 Task: Encourage asynchronous communication through GitHub Discussions.
Action: Mouse moved to (978, 78)
Screenshot: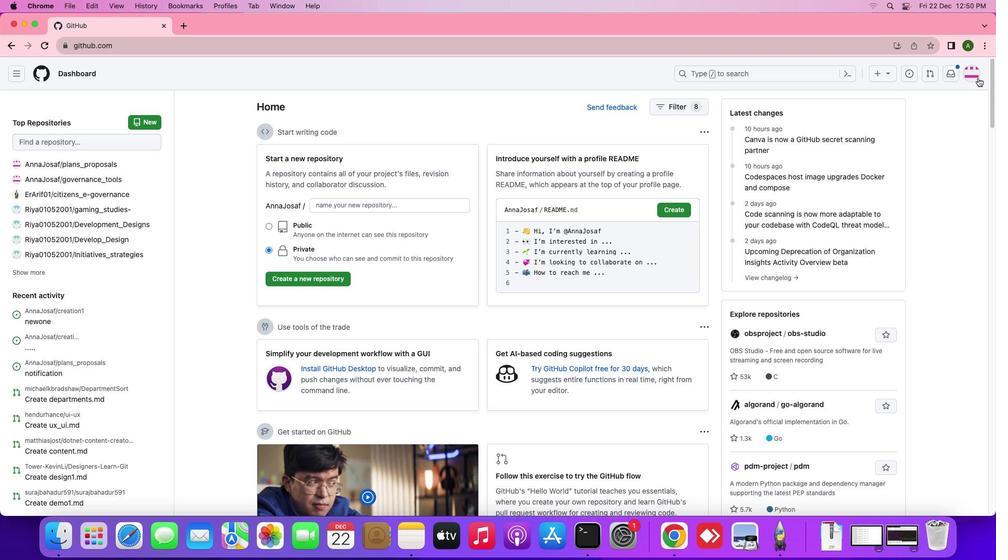 
Action: Mouse pressed left at (978, 78)
Screenshot: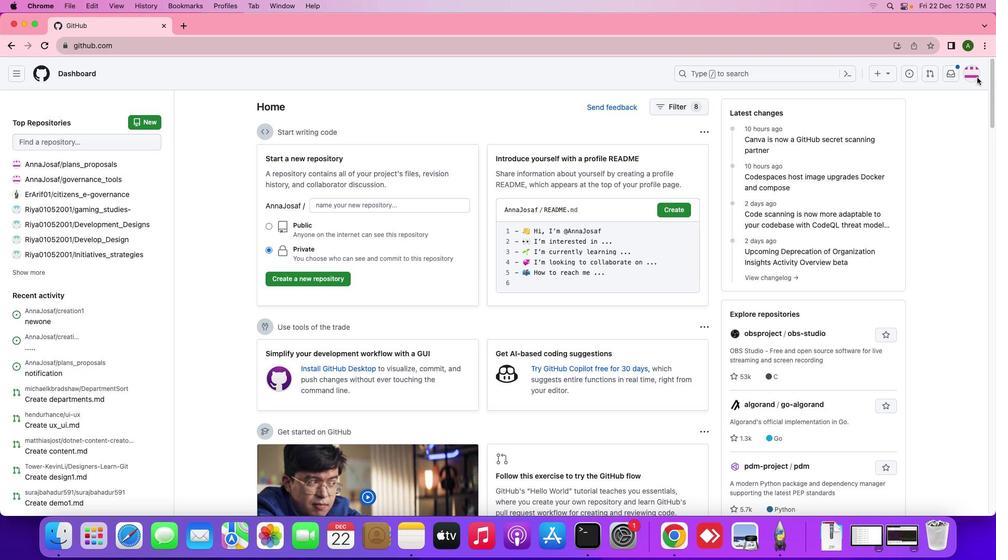 
Action: Mouse moved to (894, 165)
Screenshot: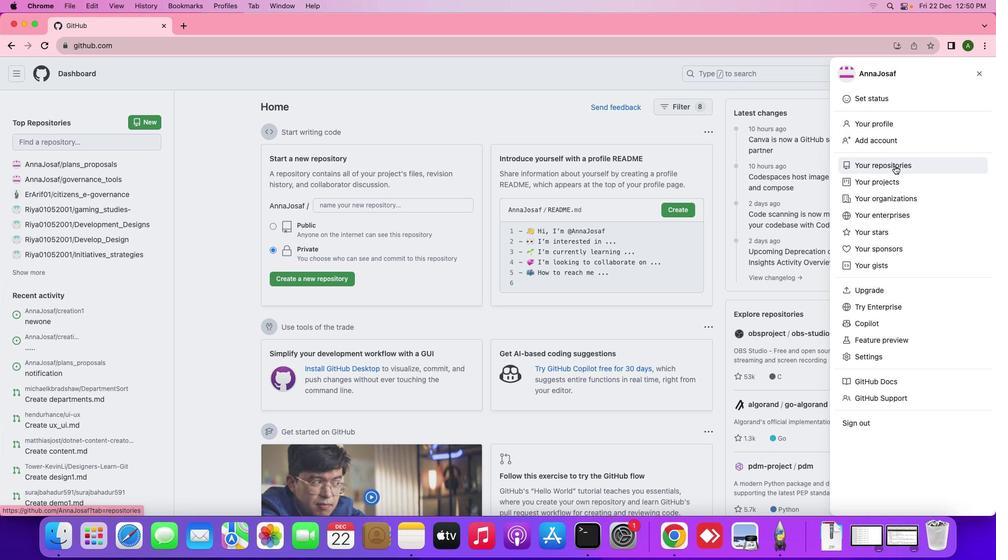 
Action: Mouse pressed left at (894, 165)
Screenshot: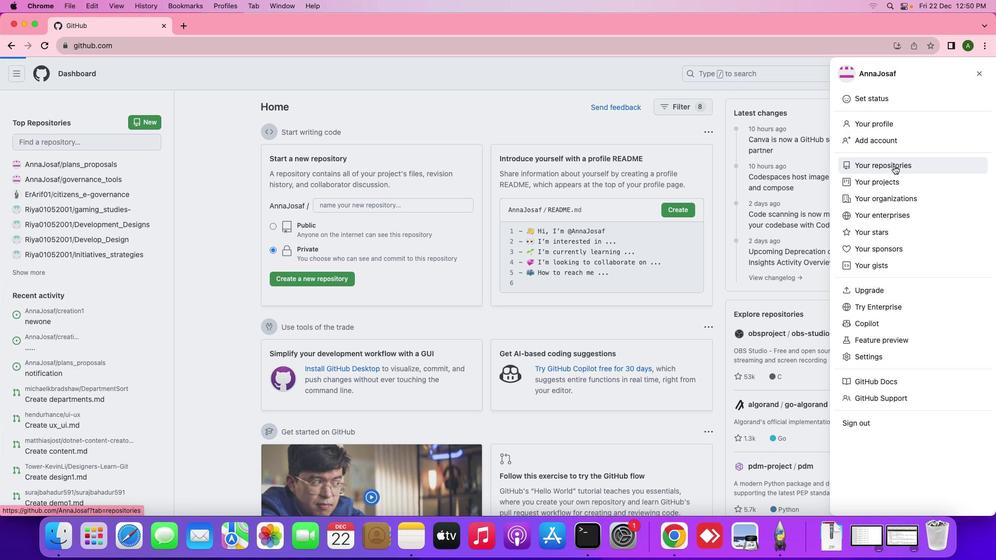 
Action: Mouse moved to (383, 286)
Screenshot: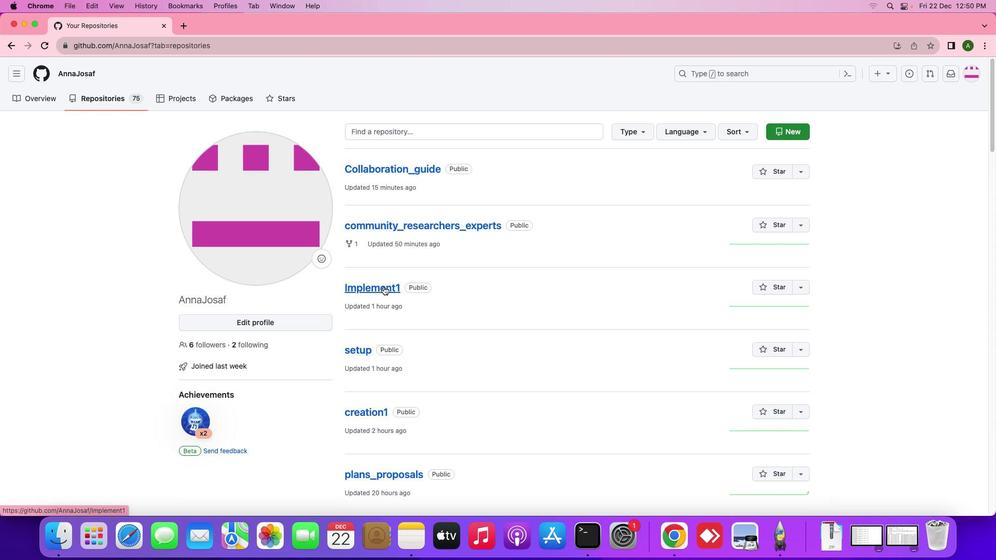 
Action: Mouse pressed left at (383, 286)
Screenshot: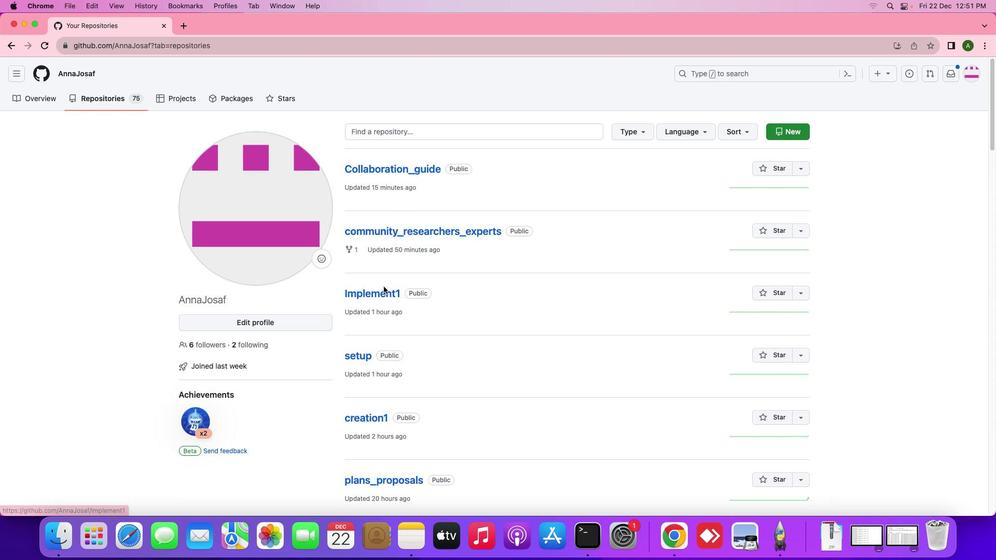 
Action: Mouse moved to (389, 170)
Screenshot: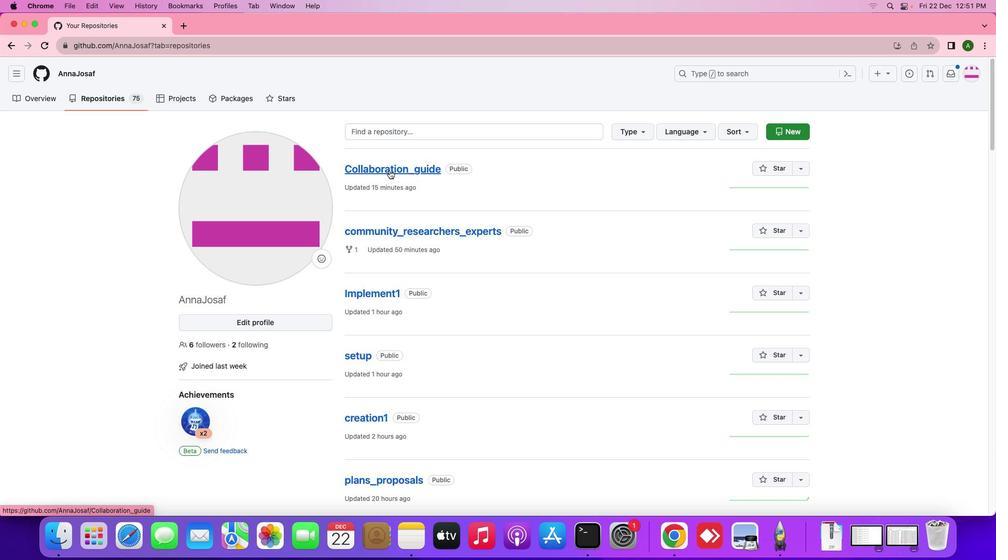 
Action: Mouse pressed left at (389, 170)
Screenshot: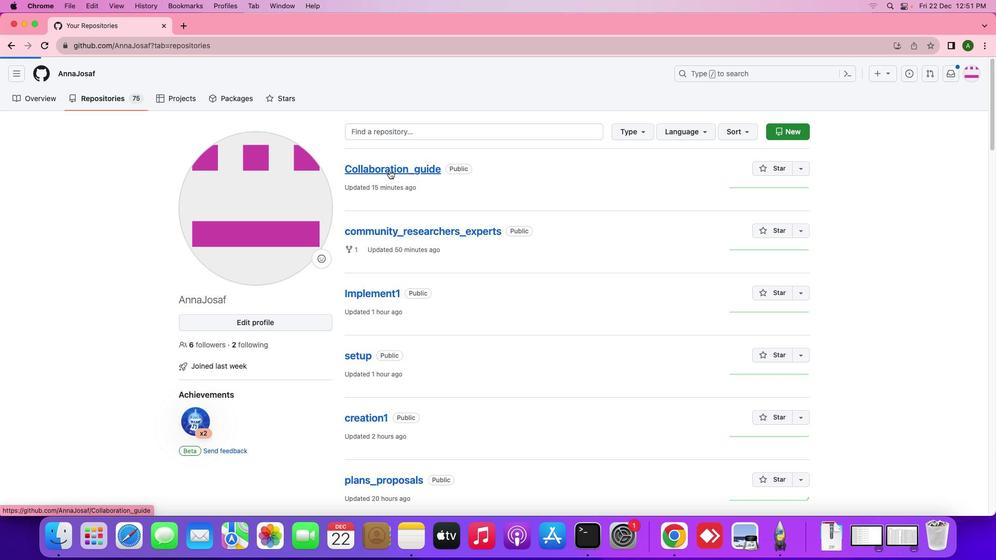 
Action: Mouse moved to (388, 170)
Screenshot: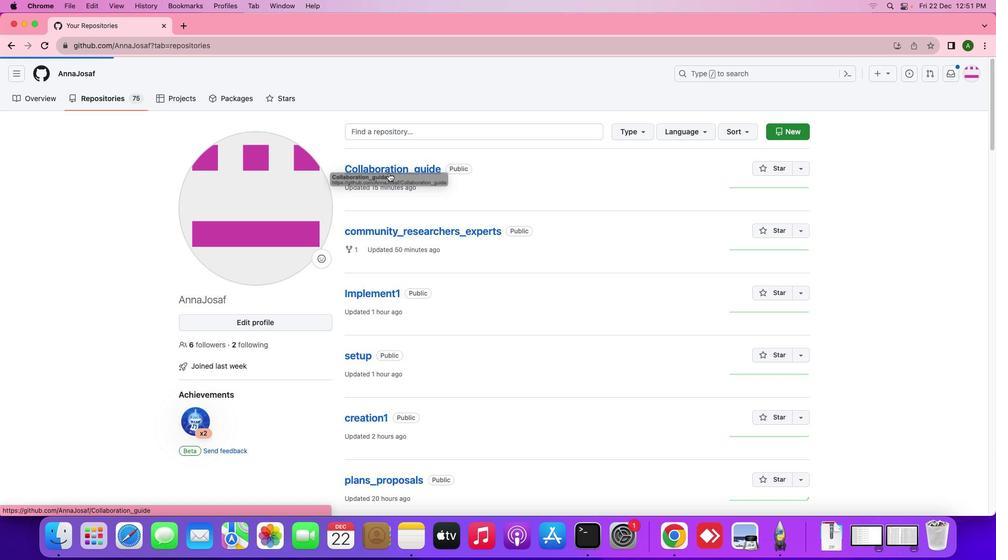 
Action: Mouse pressed left at (388, 170)
Screenshot: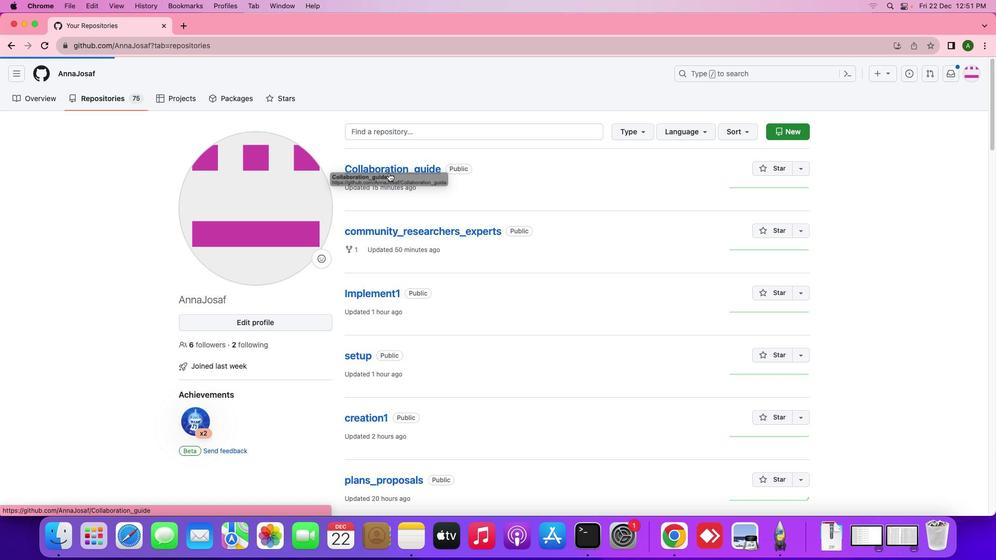 
Action: Mouse moved to (432, 101)
Screenshot: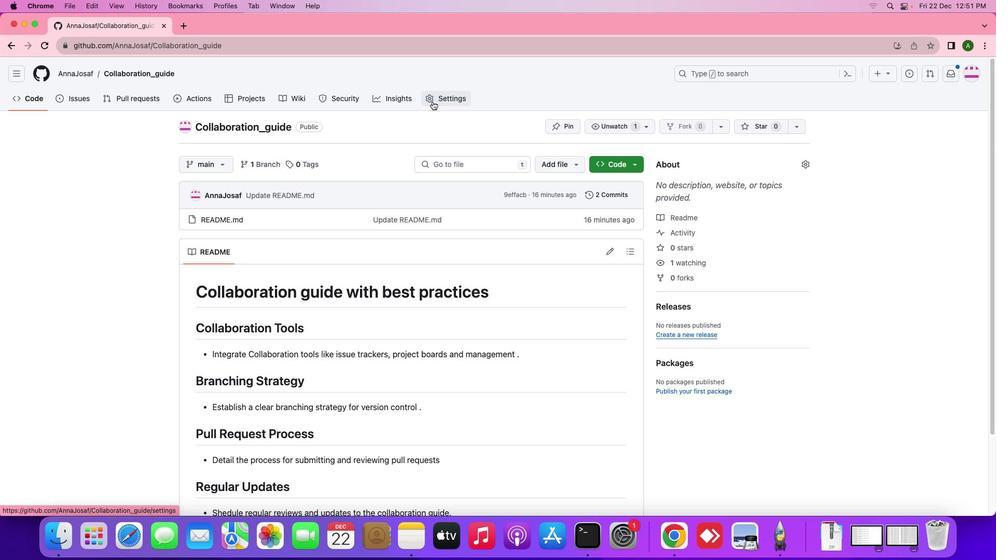 
Action: Mouse pressed left at (432, 101)
Screenshot: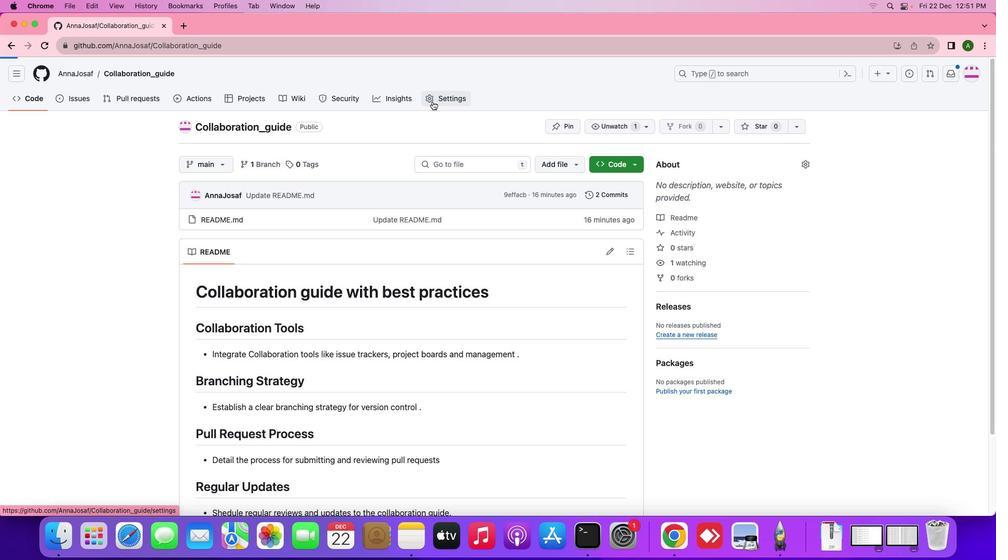 
Action: Mouse moved to (456, 352)
Screenshot: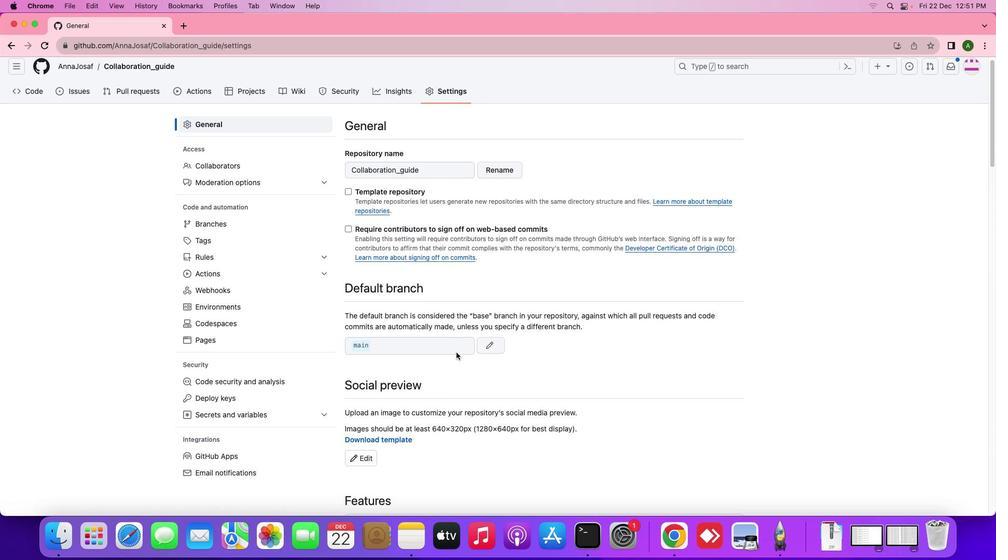 
Action: Mouse scrolled (456, 352) with delta (0, 0)
Screenshot: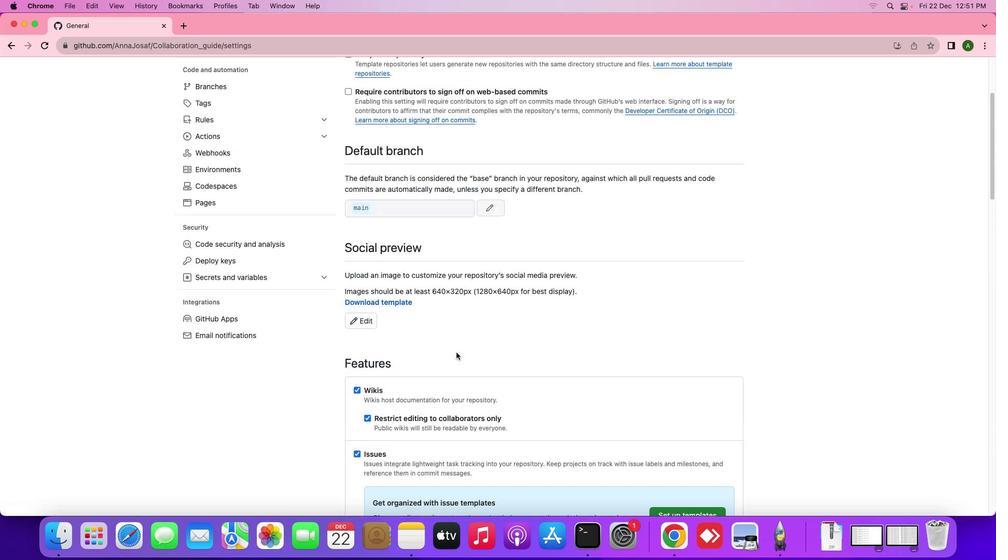 
Action: Mouse scrolled (456, 352) with delta (0, 0)
Screenshot: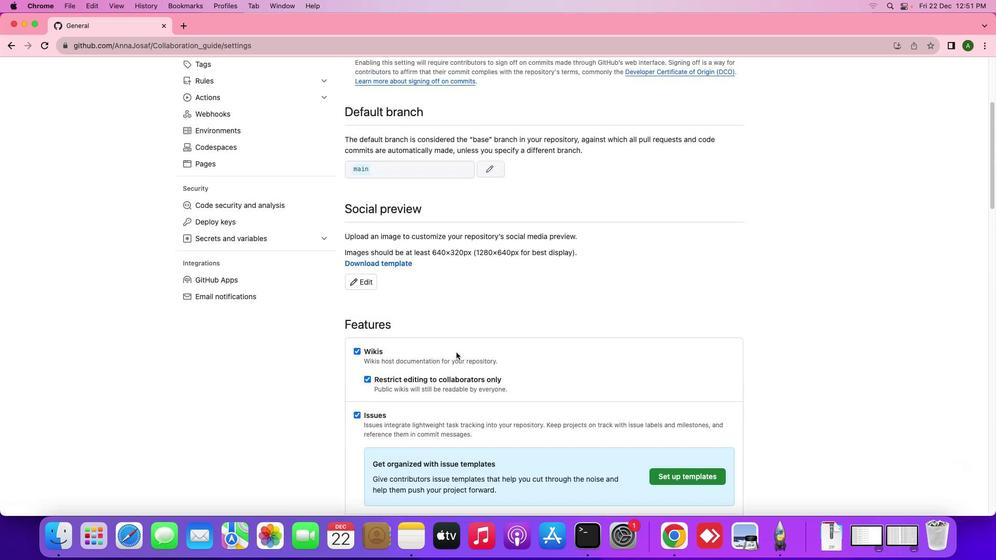
Action: Mouse scrolled (456, 352) with delta (0, -1)
Screenshot: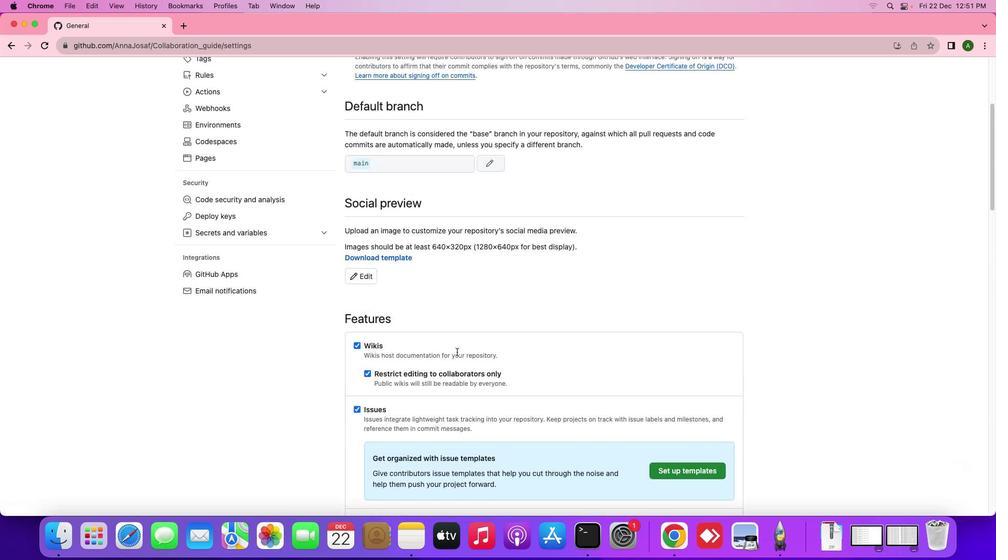 
Action: Mouse scrolled (456, 352) with delta (0, -2)
Screenshot: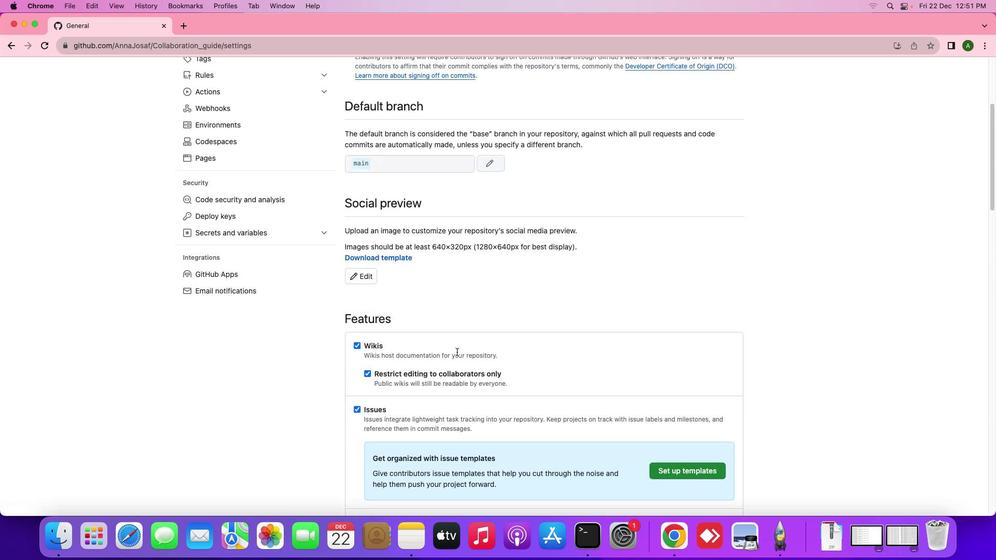 
Action: Mouse moved to (456, 351)
Screenshot: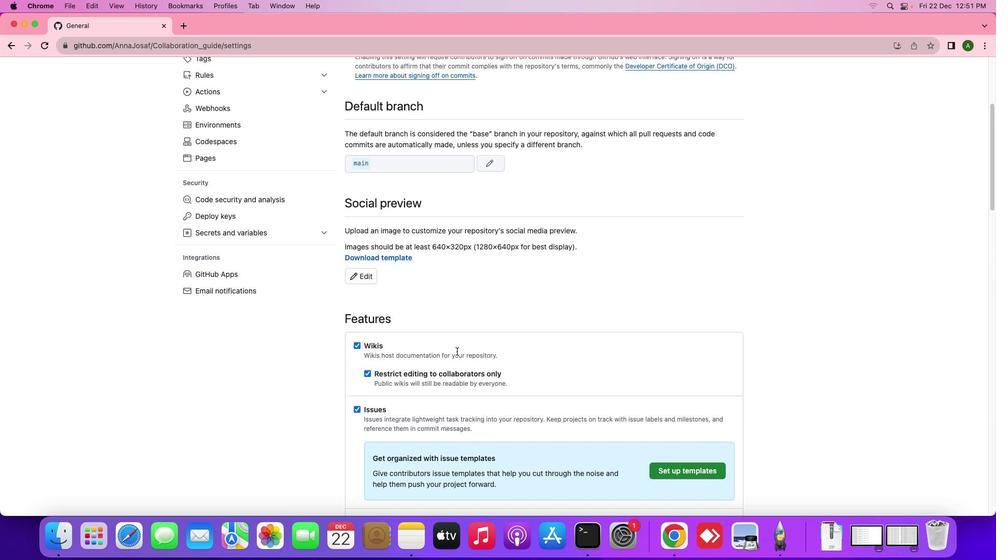 
Action: Mouse scrolled (456, 351) with delta (0, 0)
Screenshot: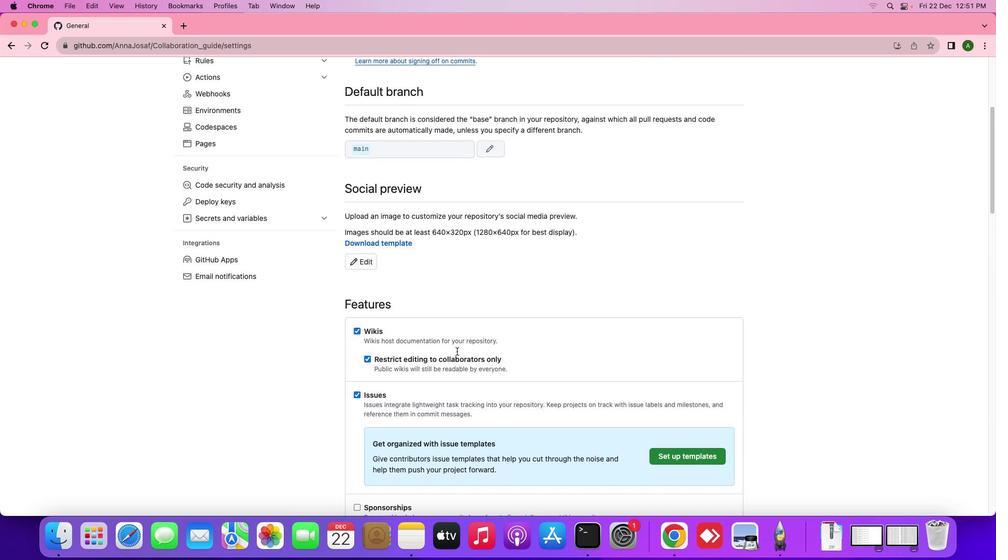 
Action: Mouse scrolled (456, 351) with delta (0, 0)
Screenshot: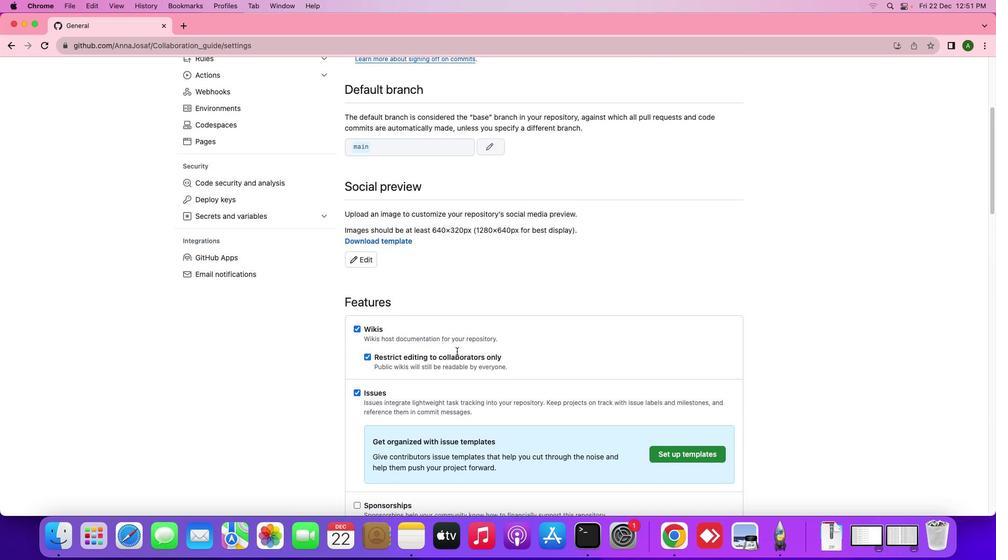 
Action: Mouse moved to (456, 351)
Screenshot: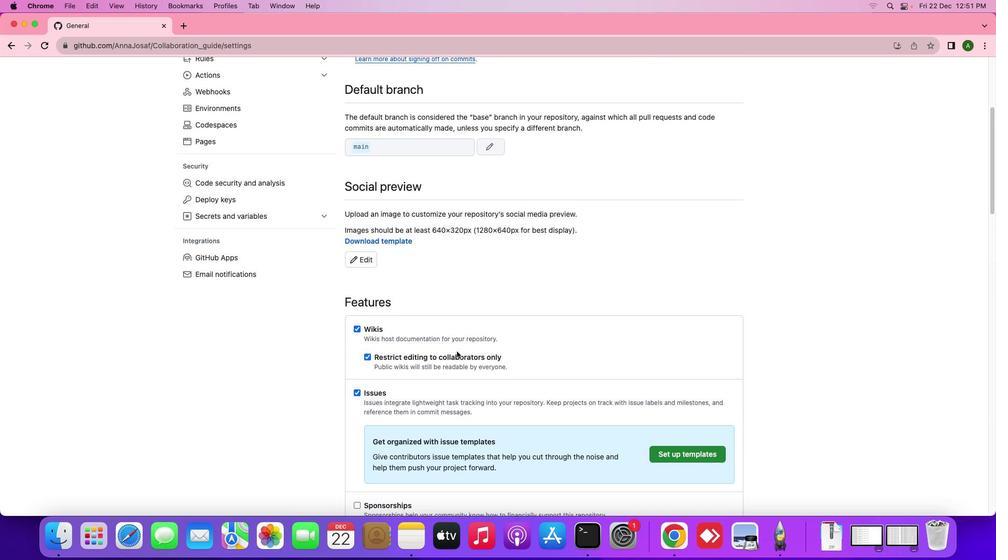 
Action: Mouse scrolled (456, 351) with delta (0, 0)
Screenshot: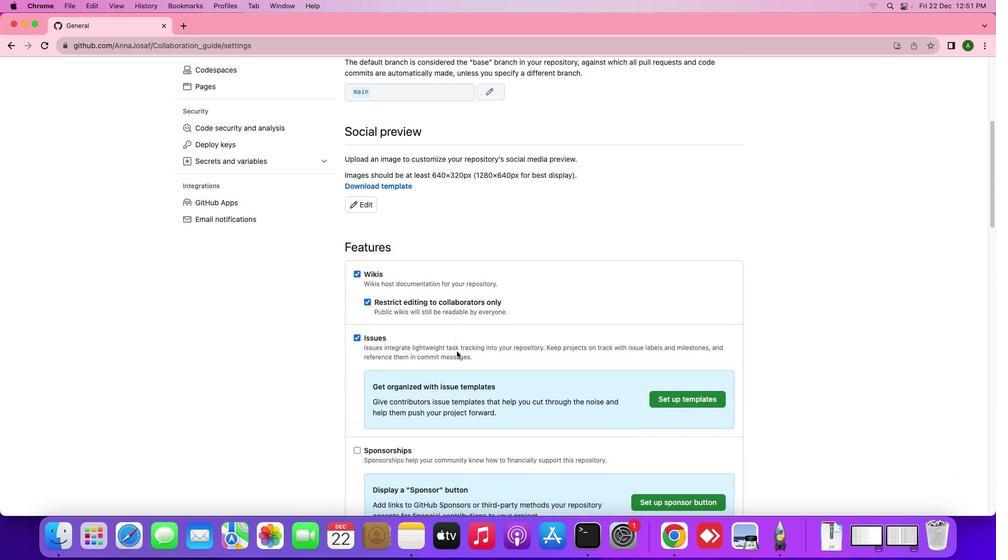 
Action: Mouse scrolled (456, 351) with delta (0, 0)
Screenshot: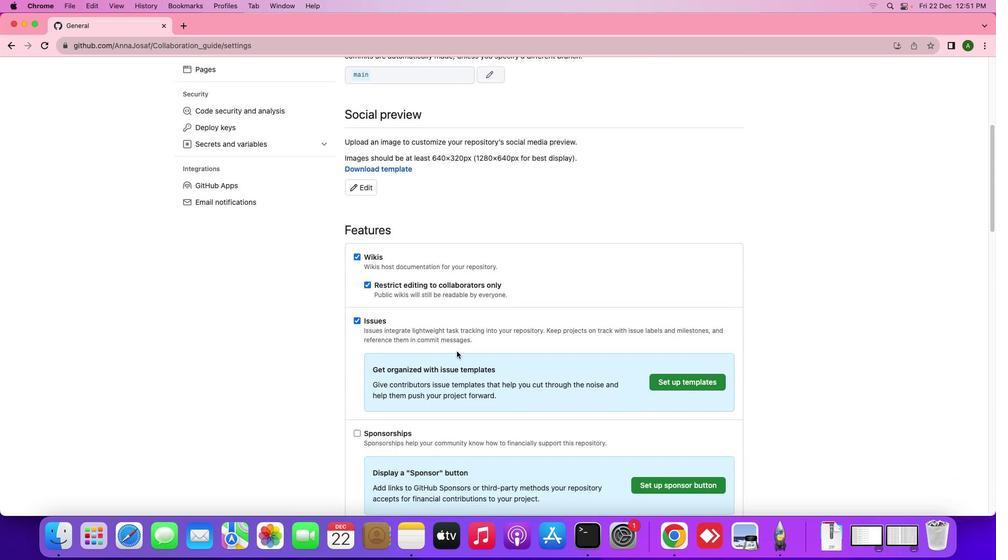 
Action: Mouse scrolled (456, 351) with delta (0, -1)
Screenshot: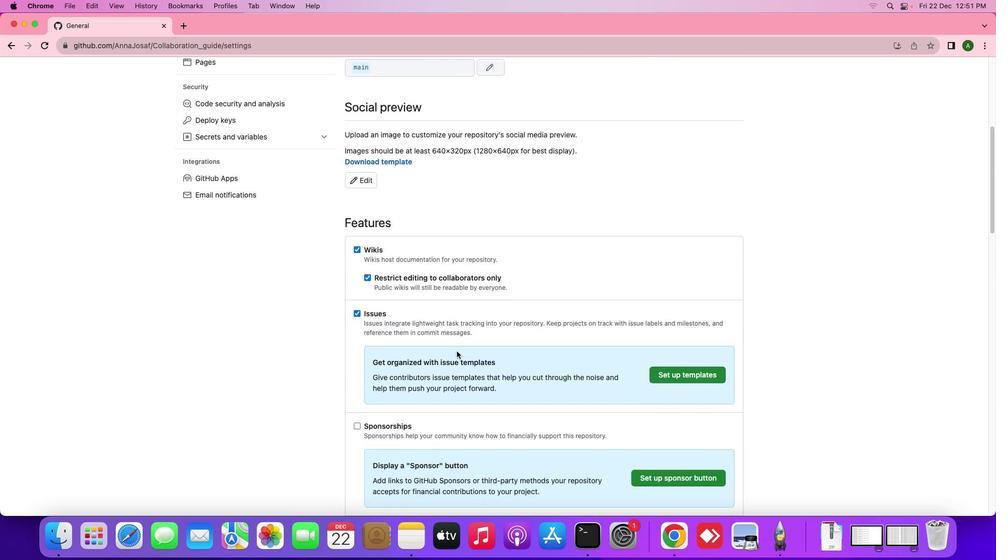 
Action: Mouse scrolled (456, 351) with delta (0, 0)
Screenshot: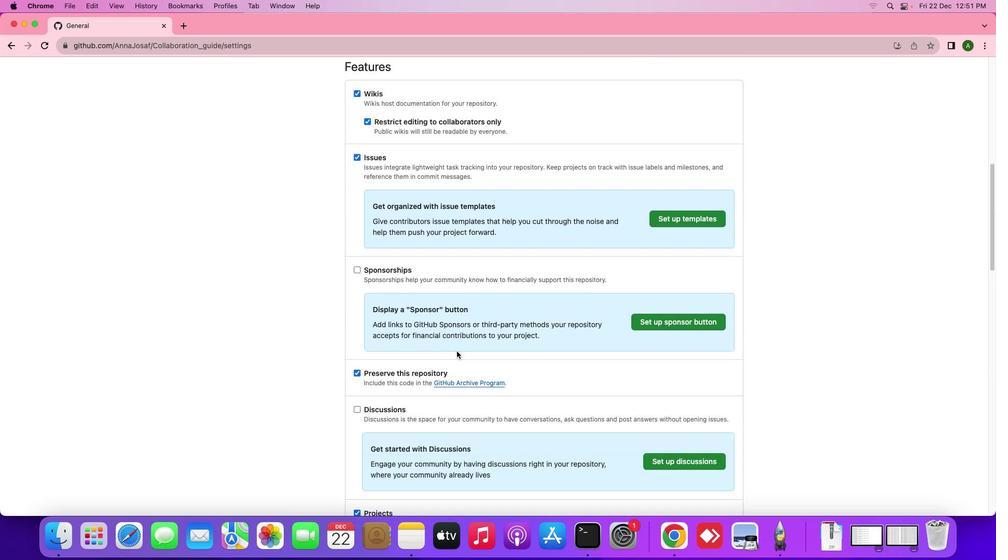 
Action: Mouse scrolled (456, 351) with delta (0, 0)
Screenshot: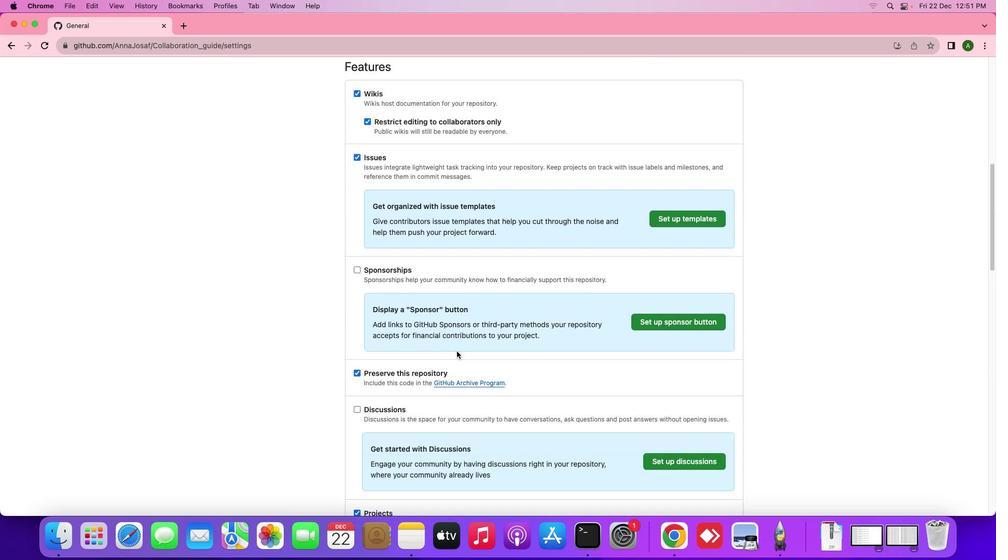 
Action: Mouse scrolled (456, 351) with delta (0, -1)
Screenshot: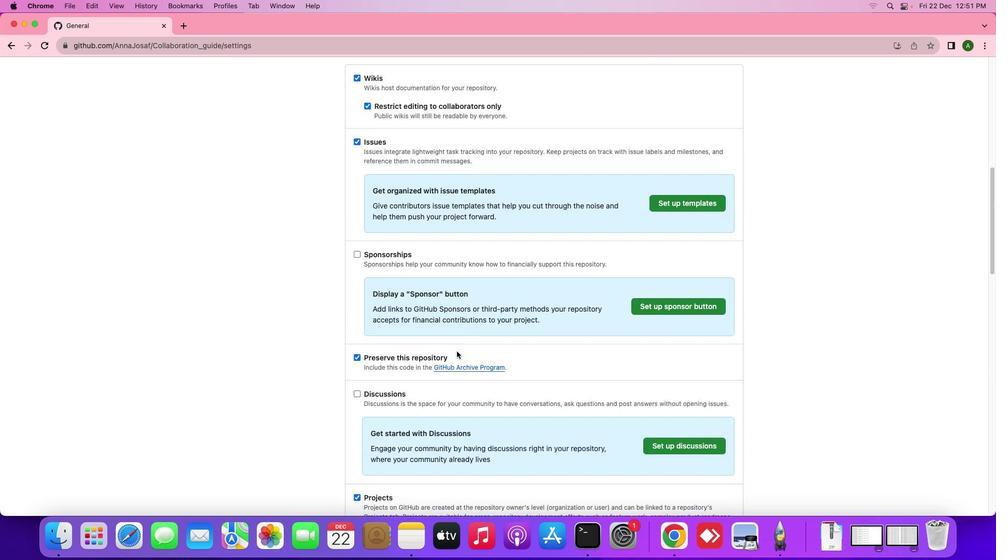 
Action: Mouse scrolled (456, 351) with delta (0, -2)
Screenshot: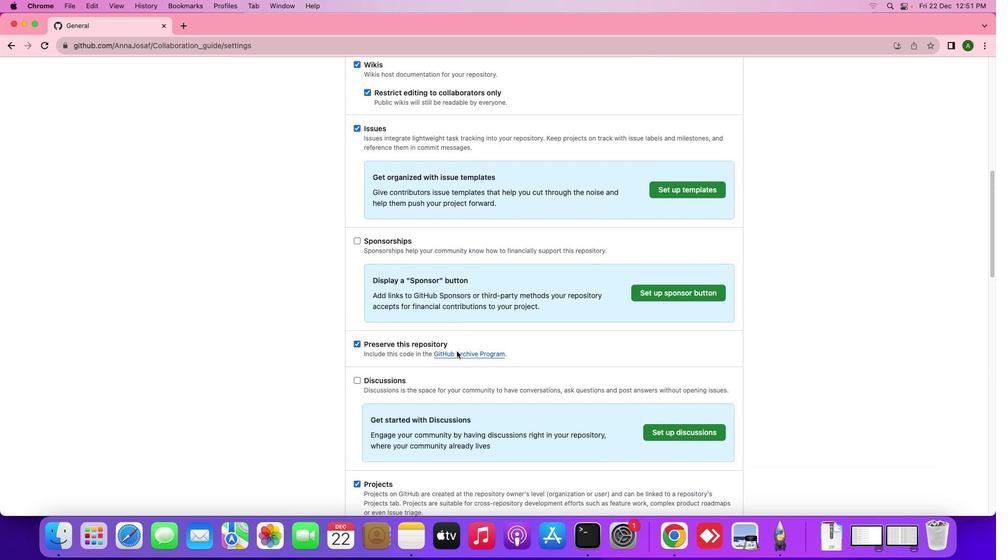 
Action: Mouse scrolled (456, 351) with delta (0, 0)
Screenshot: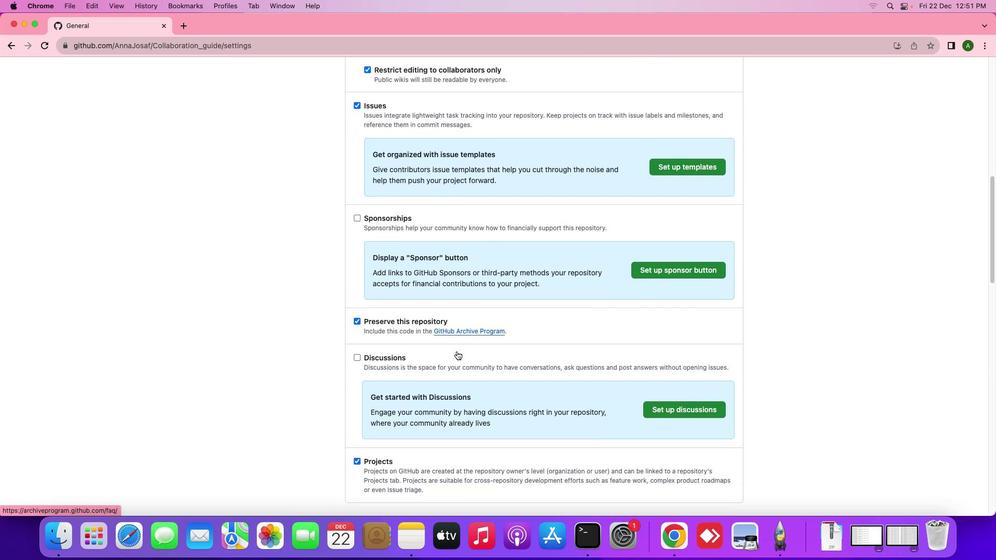 
Action: Mouse scrolled (456, 351) with delta (0, 0)
Screenshot: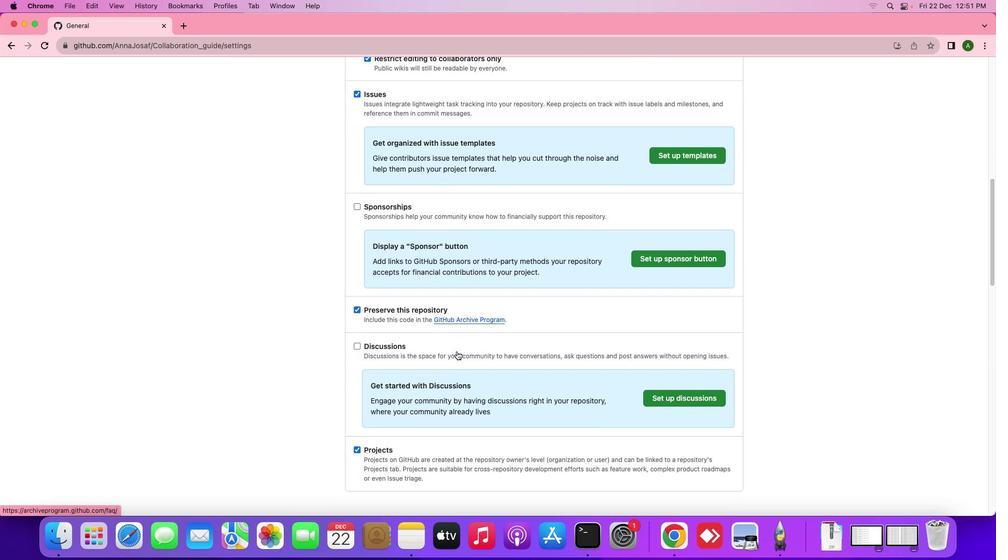 
Action: Mouse scrolled (456, 351) with delta (0, 0)
Screenshot: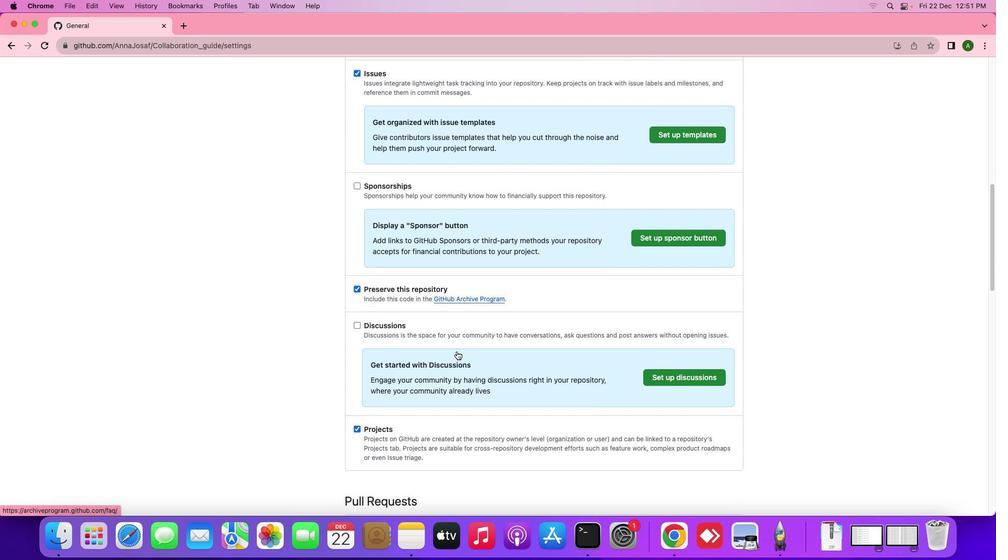 
Action: Mouse moved to (358, 327)
Screenshot: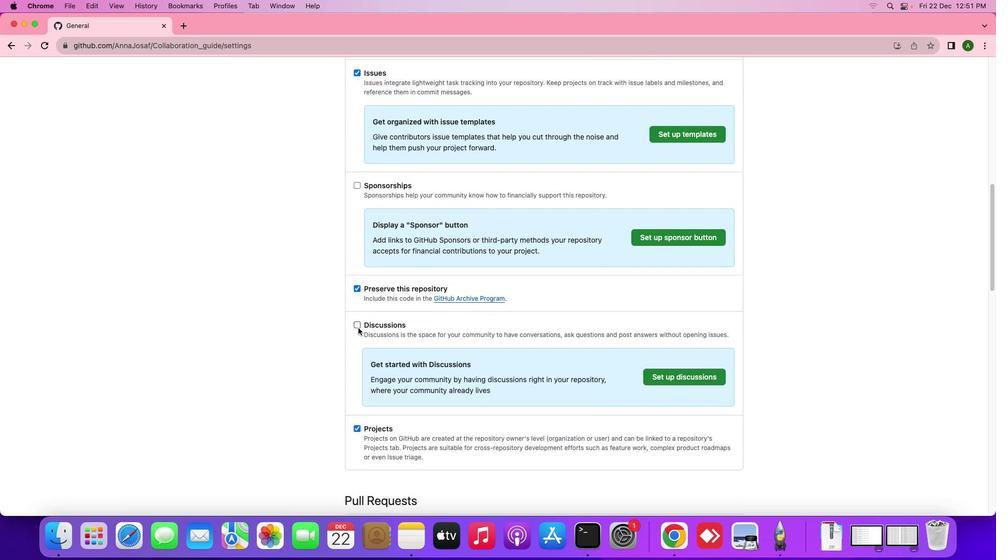 
Action: Mouse pressed left at (358, 327)
Screenshot: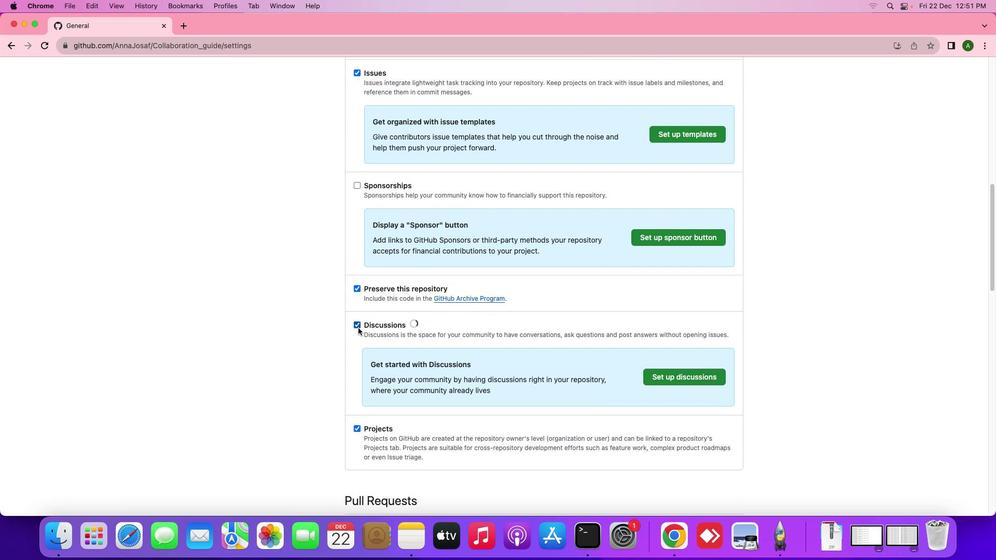 
Action: Mouse moved to (677, 378)
Screenshot: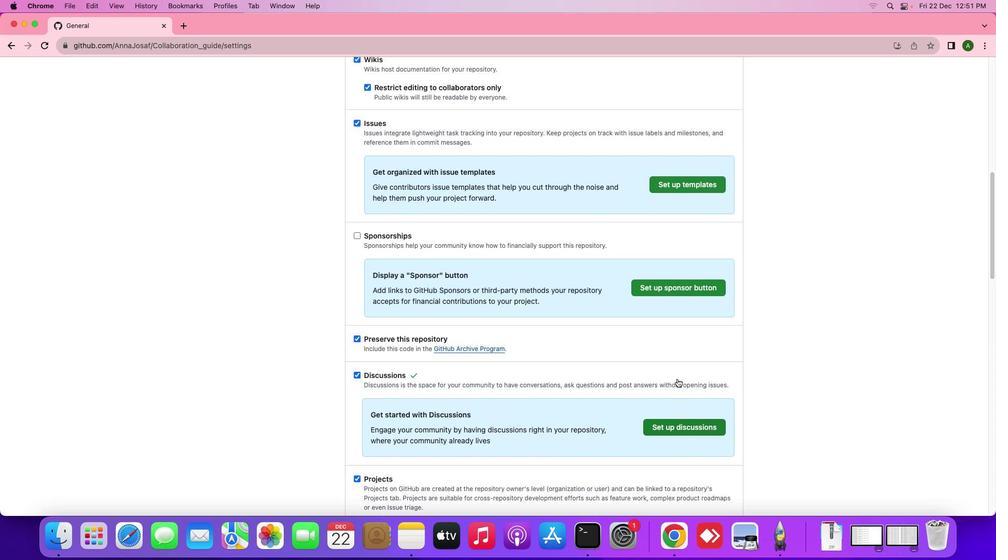 
Action: Mouse scrolled (677, 378) with delta (0, 0)
Screenshot: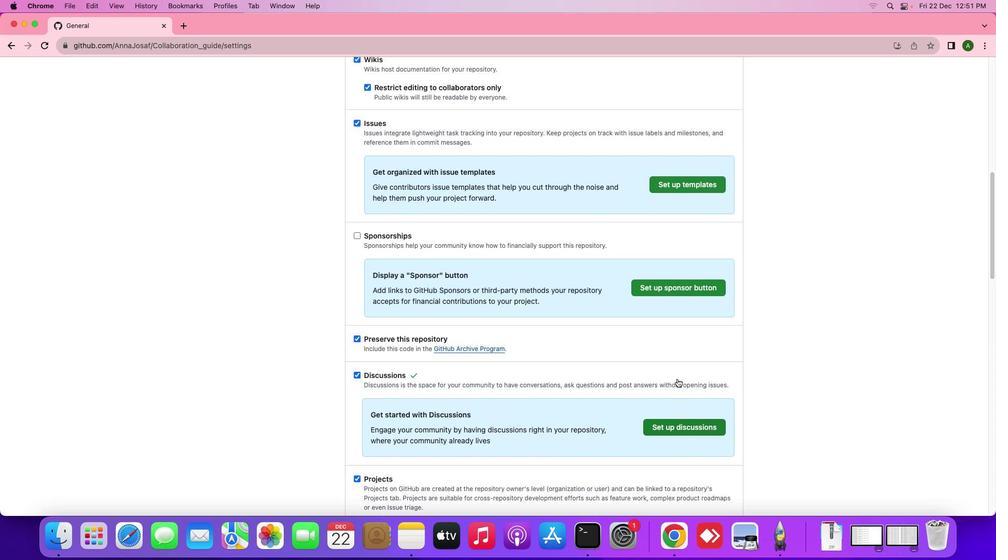 
Action: Mouse scrolled (677, 378) with delta (0, 0)
Screenshot: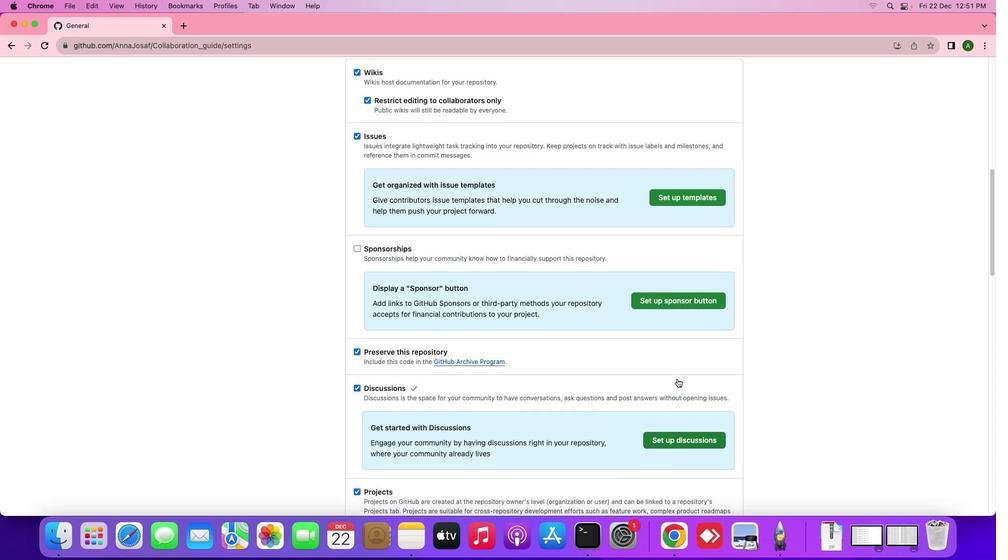 
Action: Mouse moved to (677, 379)
Screenshot: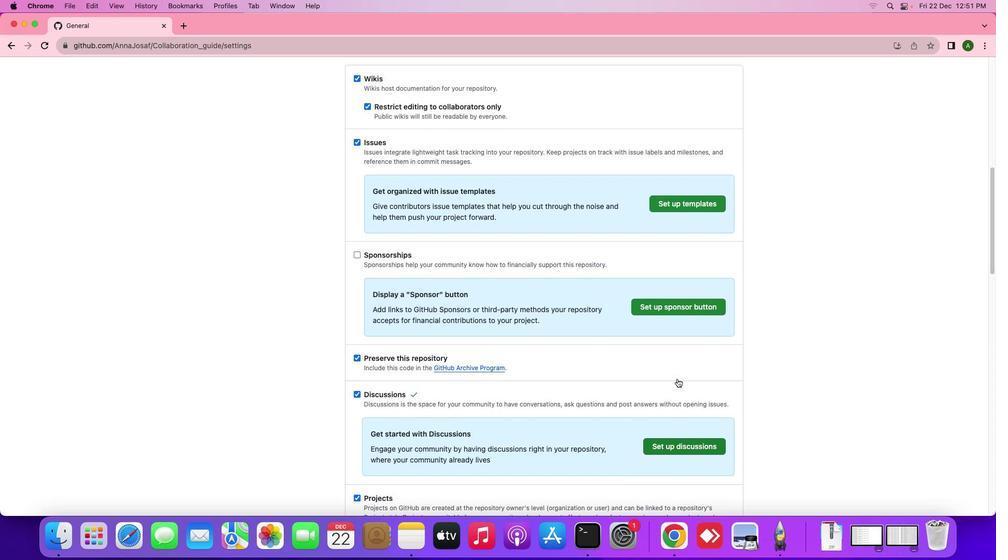 
Action: Mouse scrolled (677, 379) with delta (0, 1)
Screenshot: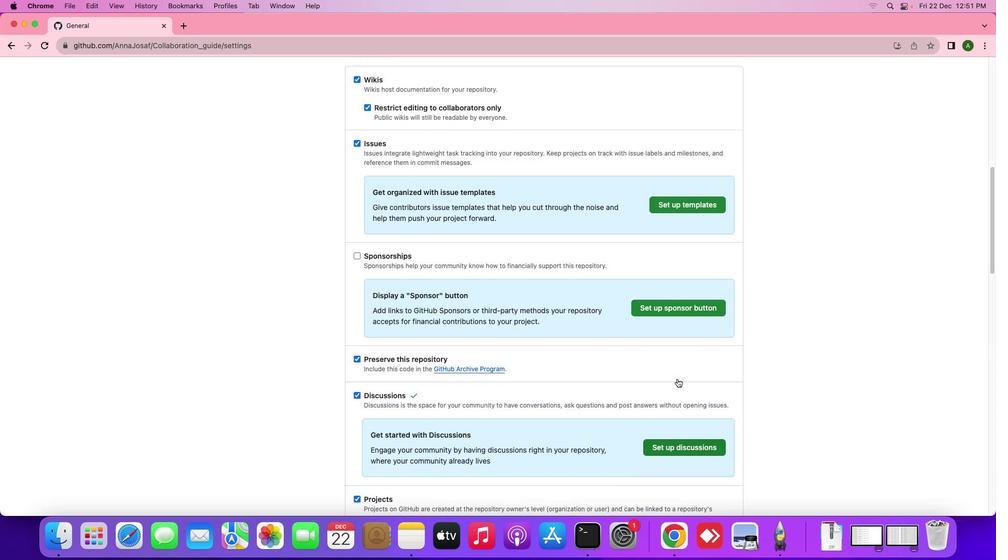 
Action: Mouse moved to (677, 379)
Screenshot: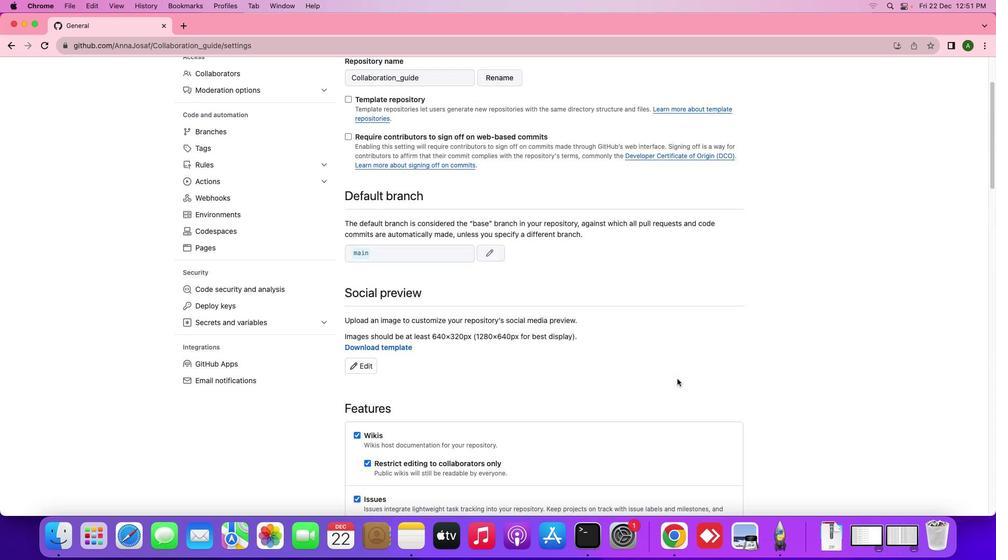 
Action: Mouse scrolled (677, 379) with delta (0, 0)
Screenshot: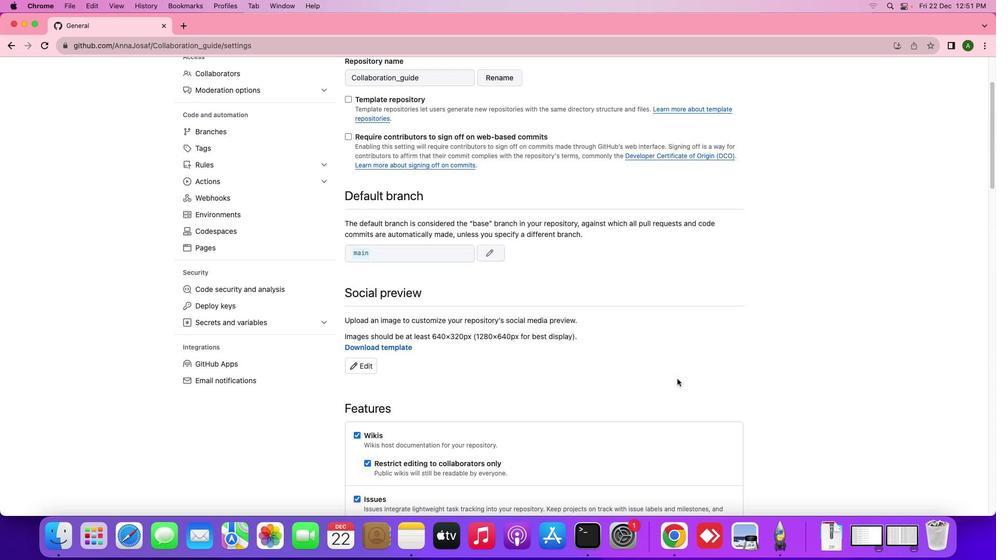 
Action: Mouse scrolled (677, 379) with delta (0, 0)
Screenshot: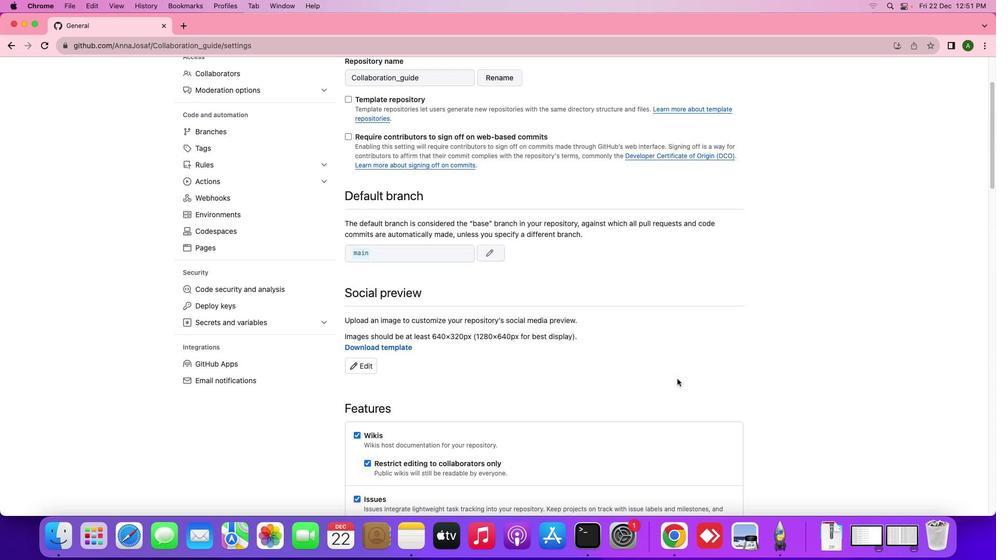 
Action: Mouse scrolled (677, 379) with delta (0, 1)
Screenshot: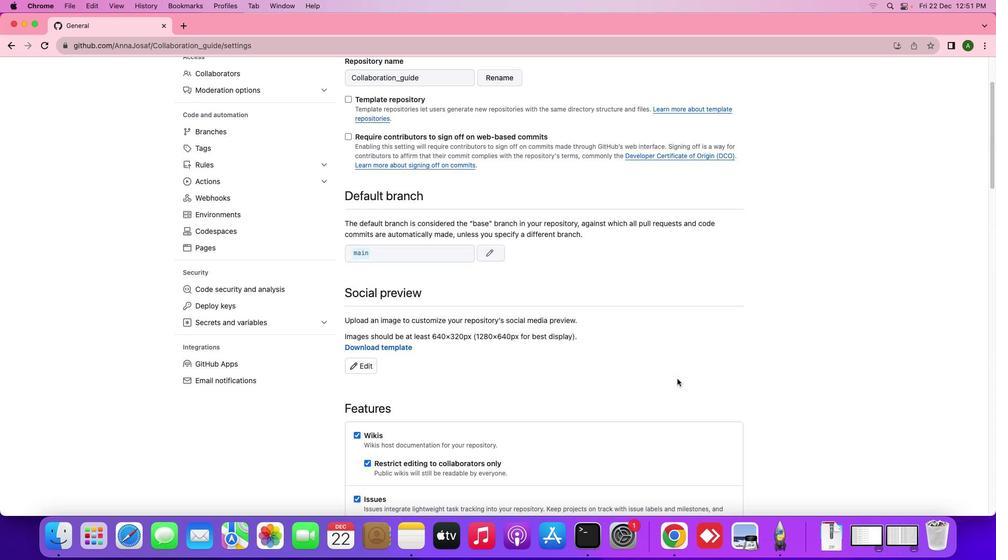 
Action: Mouse scrolled (677, 379) with delta (0, 2)
Screenshot: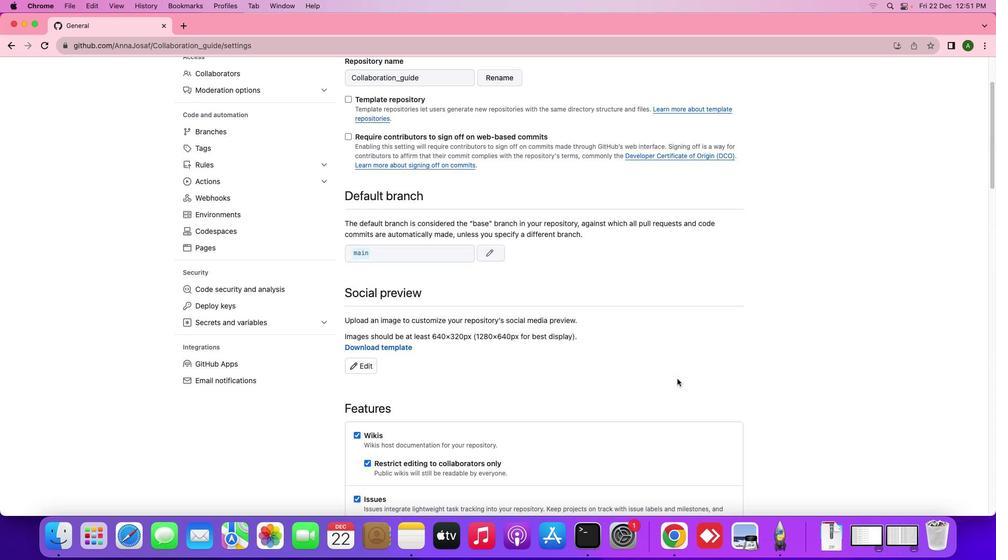 
Action: Mouse scrolled (677, 379) with delta (0, 3)
Screenshot: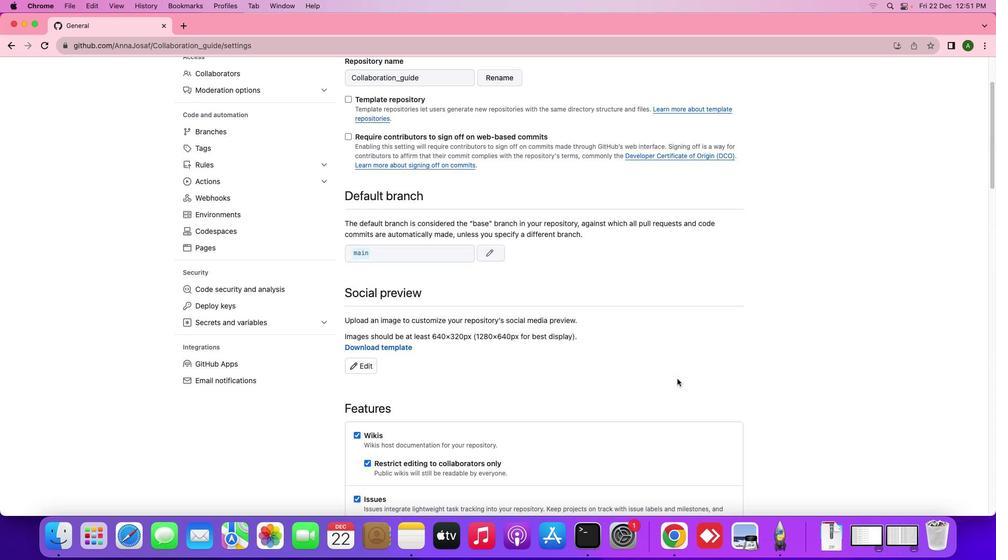 
Action: Mouse moved to (677, 379)
Screenshot: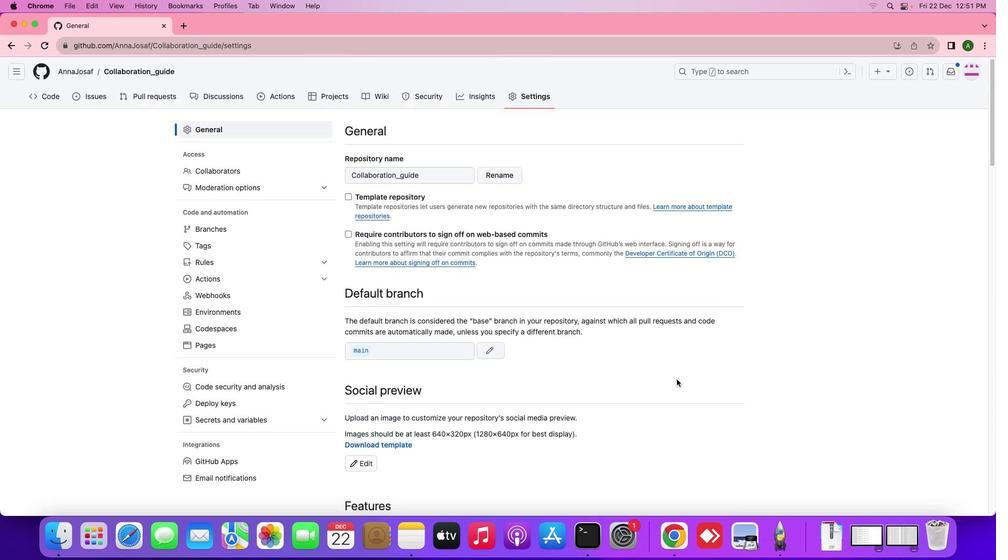 
Action: Mouse scrolled (677, 379) with delta (0, 0)
Screenshot: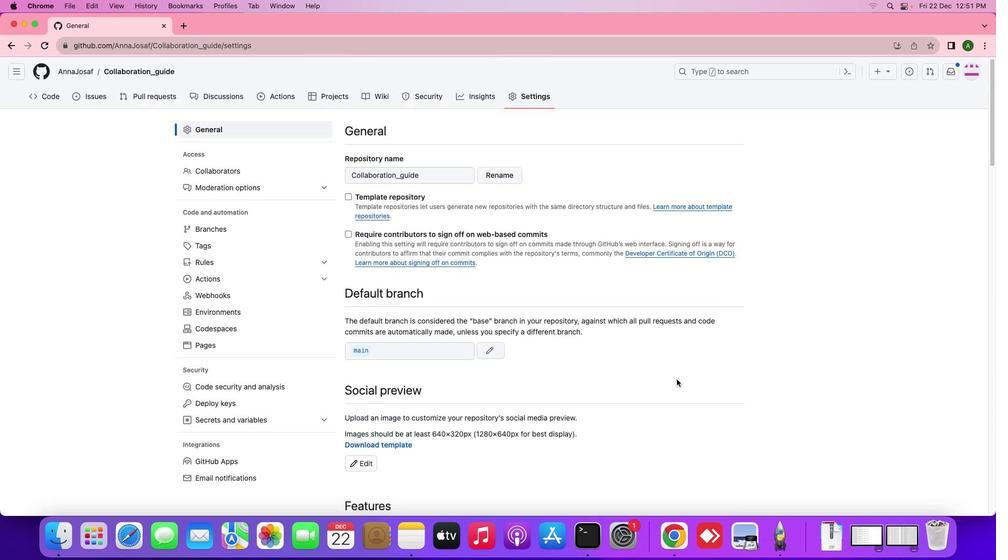 
Action: Mouse scrolled (677, 379) with delta (0, 0)
Screenshot: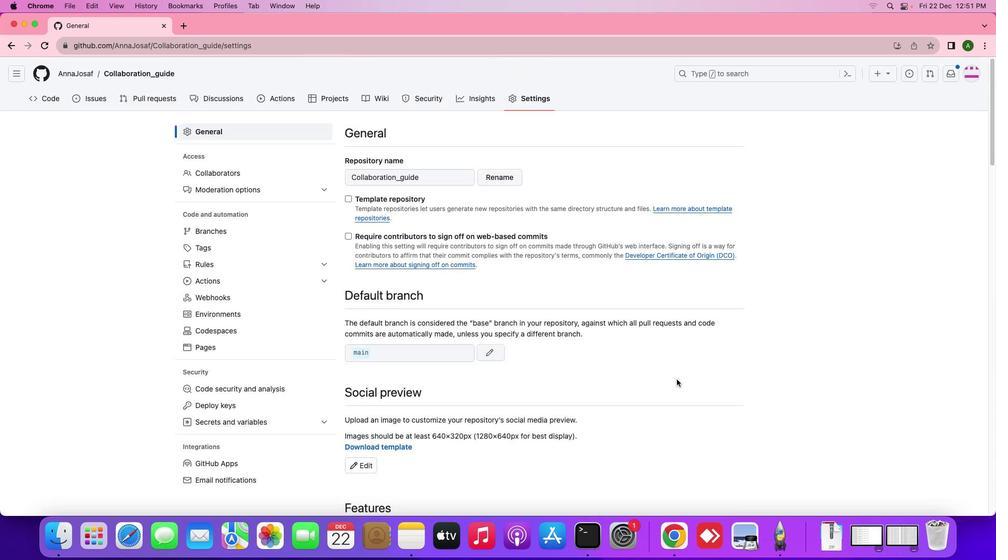 
Action: Mouse moved to (677, 379)
Screenshot: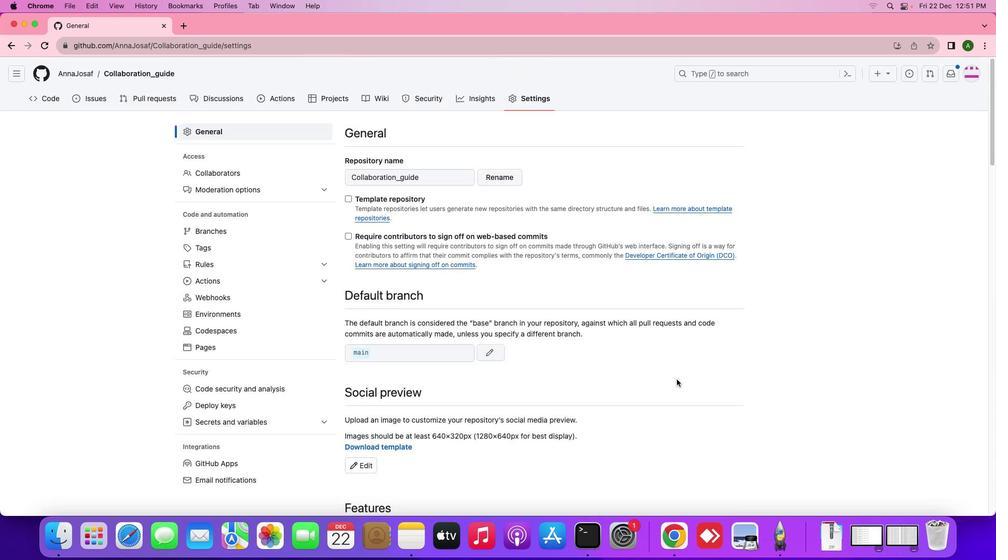
Action: Mouse scrolled (677, 379) with delta (0, 1)
Screenshot: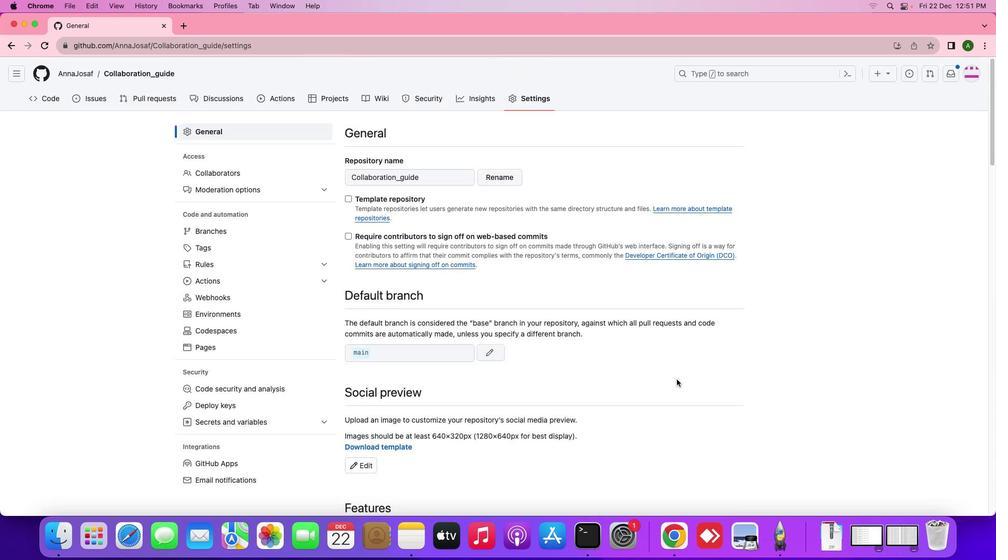 
Action: Mouse scrolled (677, 379) with delta (0, 2)
Screenshot: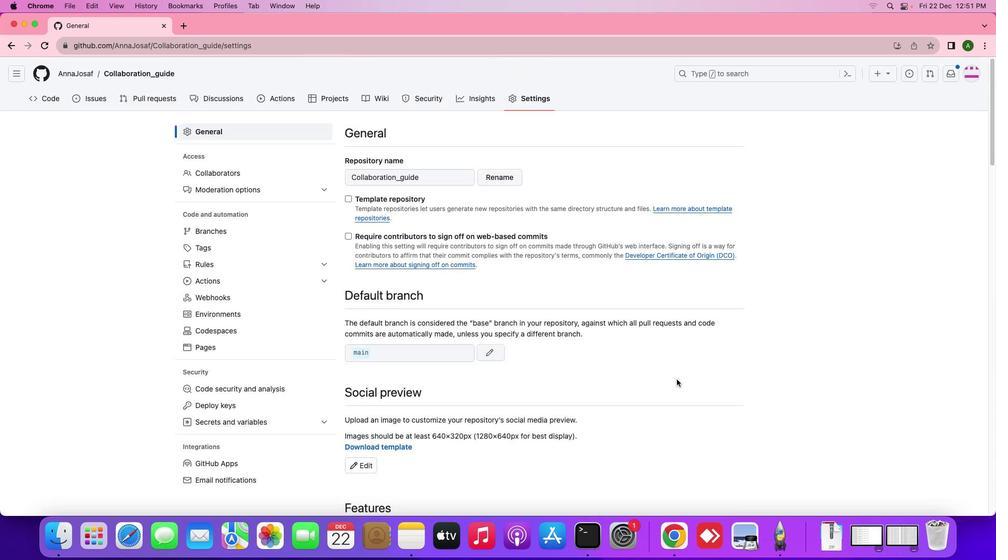 
Action: Mouse scrolled (677, 379) with delta (0, 3)
Screenshot: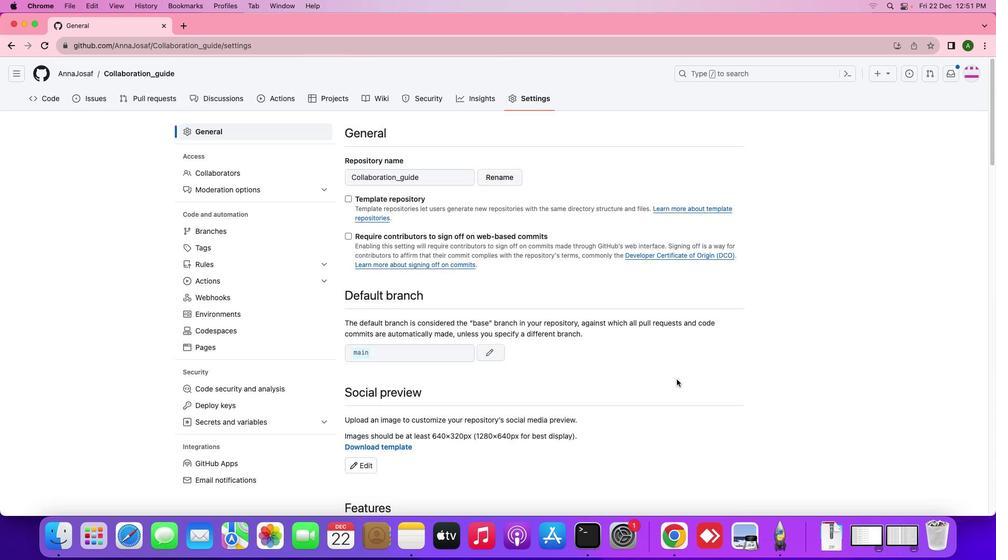 
Action: Mouse scrolled (677, 379) with delta (0, 3)
Screenshot: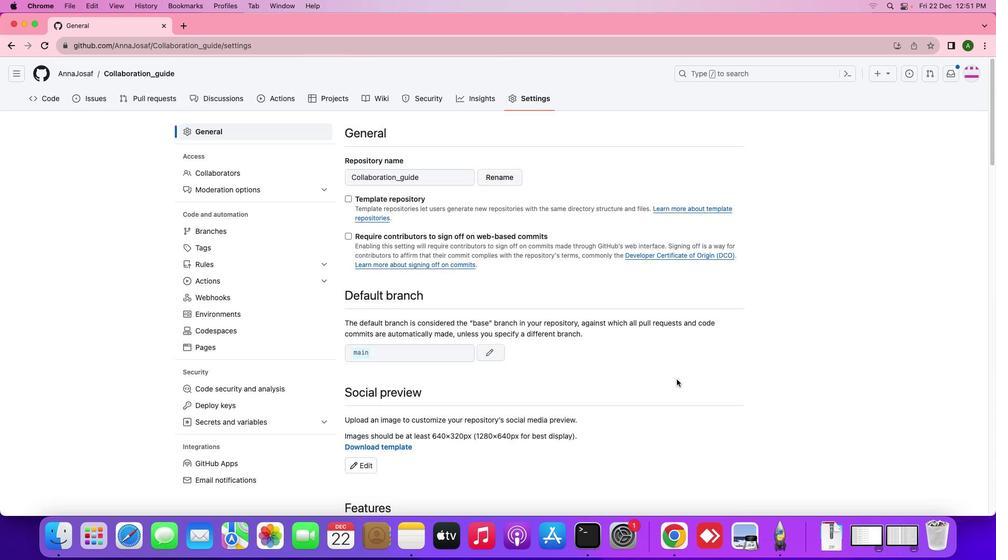 
Action: Mouse moved to (221, 95)
Screenshot: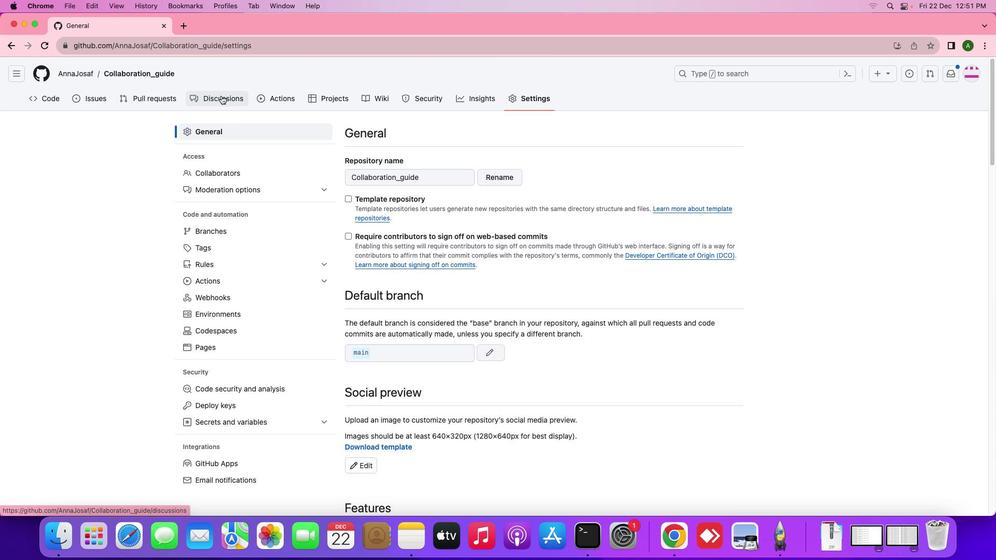 
Action: Mouse pressed left at (221, 95)
Screenshot: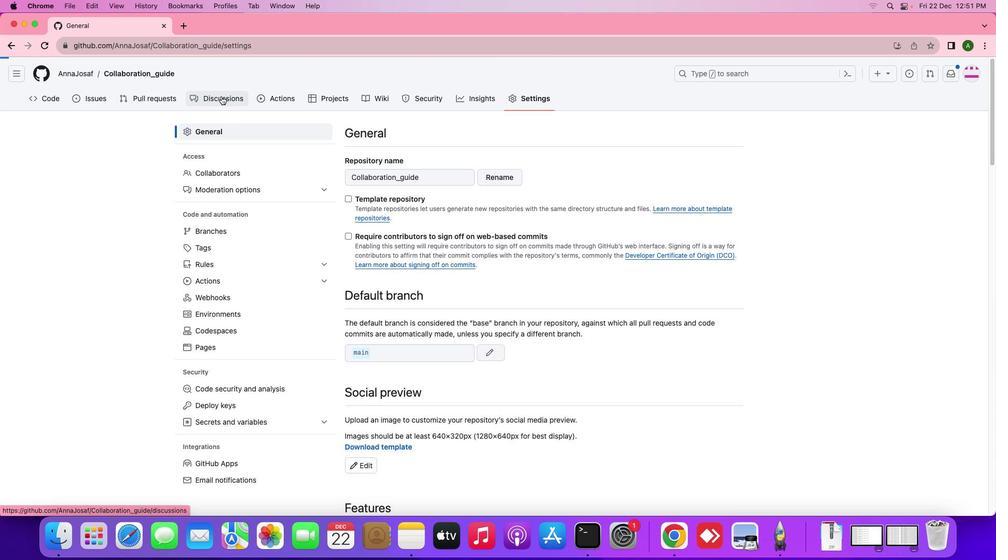 
Action: Mouse moved to (704, 212)
Screenshot: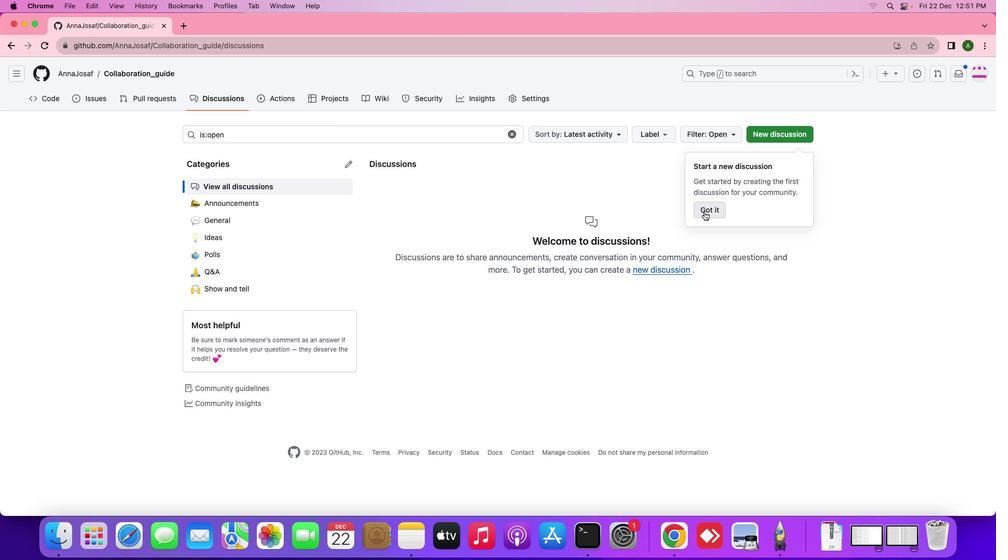
Action: Mouse pressed left at (704, 212)
Screenshot: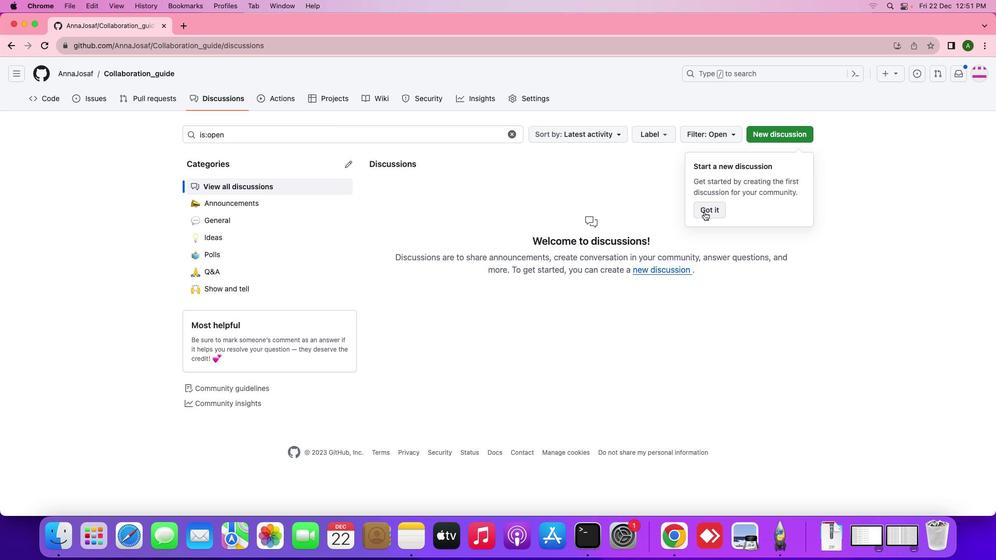
Action: Mouse moved to (780, 130)
Screenshot: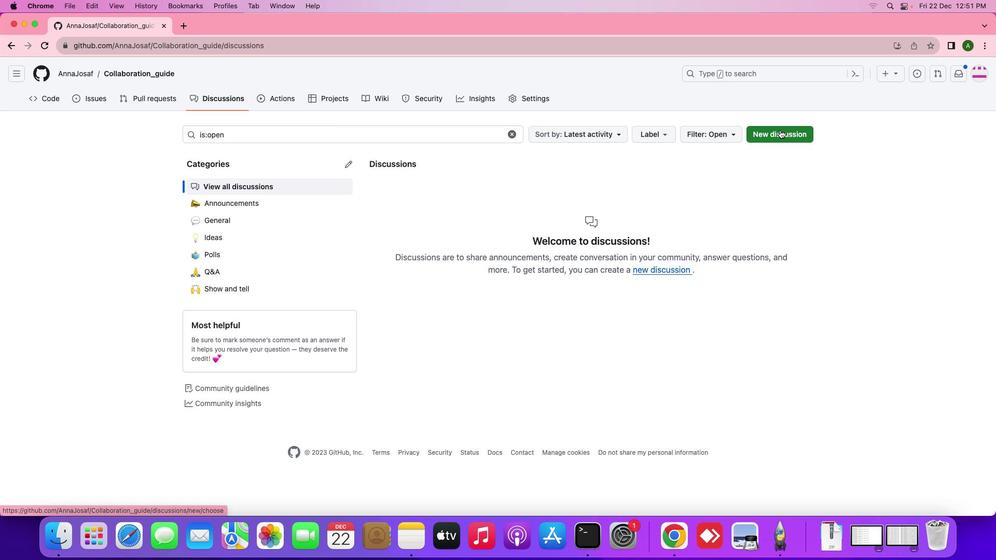 
Action: Mouse pressed left at (780, 130)
Screenshot: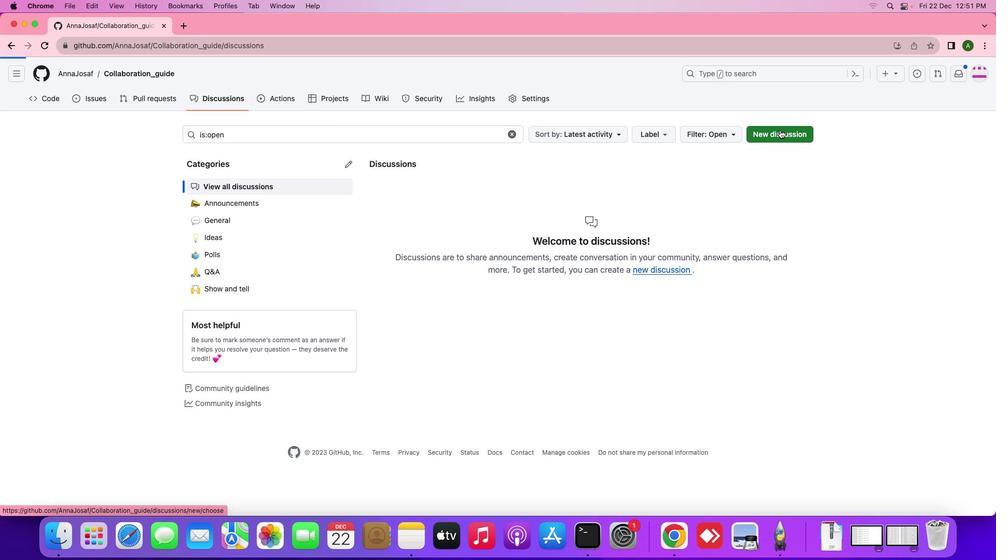 
Action: Mouse moved to (773, 236)
Screenshot: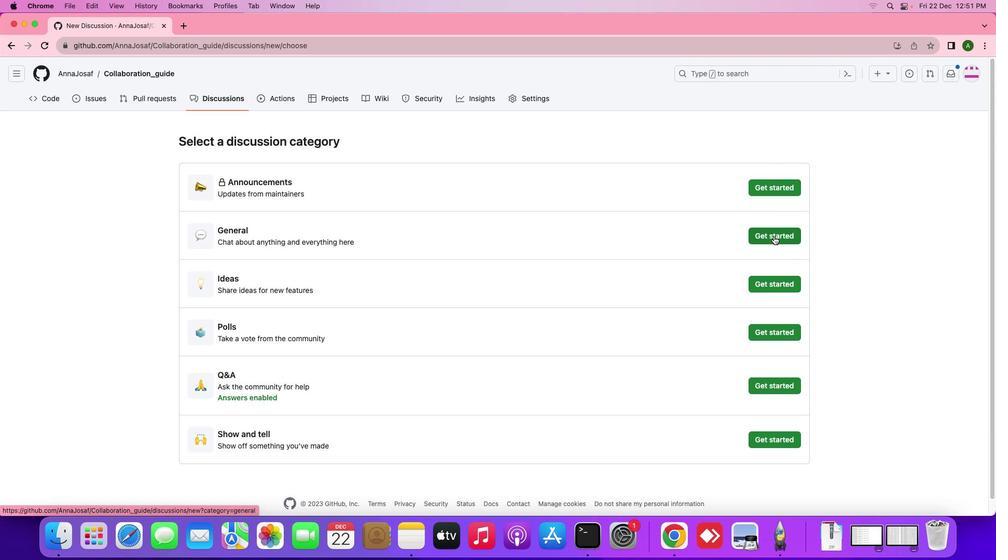 
Action: Mouse pressed left at (773, 236)
Screenshot: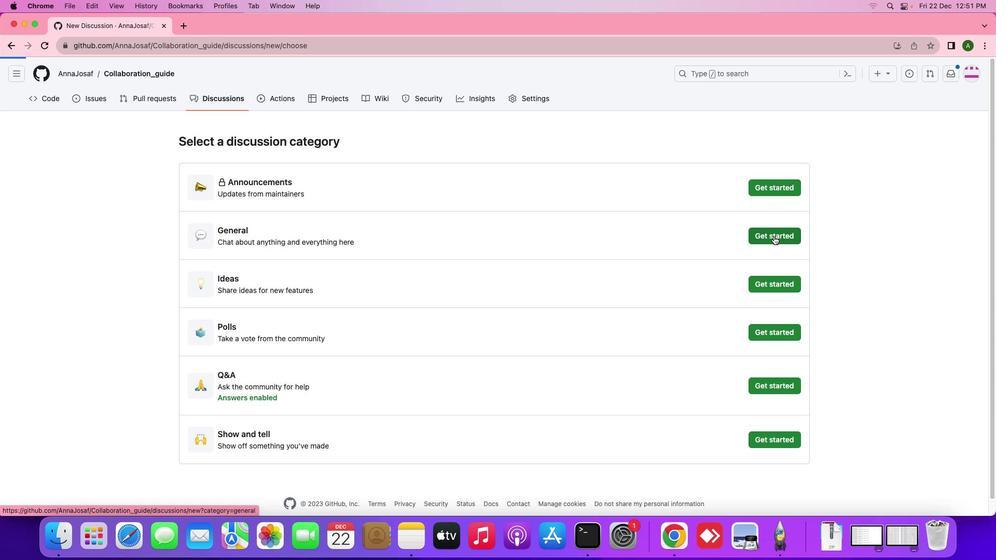 
Action: Mouse moved to (278, 229)
Screenshot: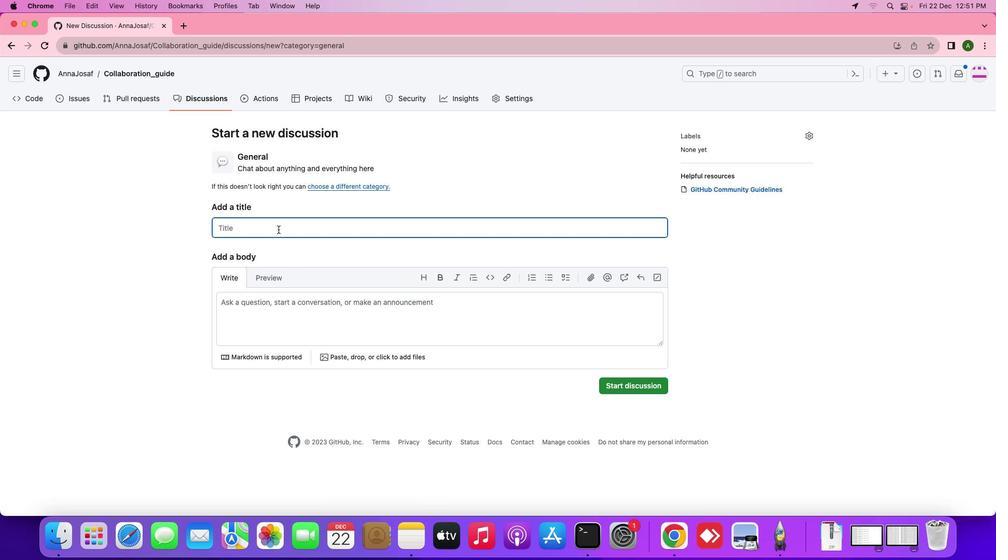 
Action: Mouse pressed left at (278, 229)
Screenshot: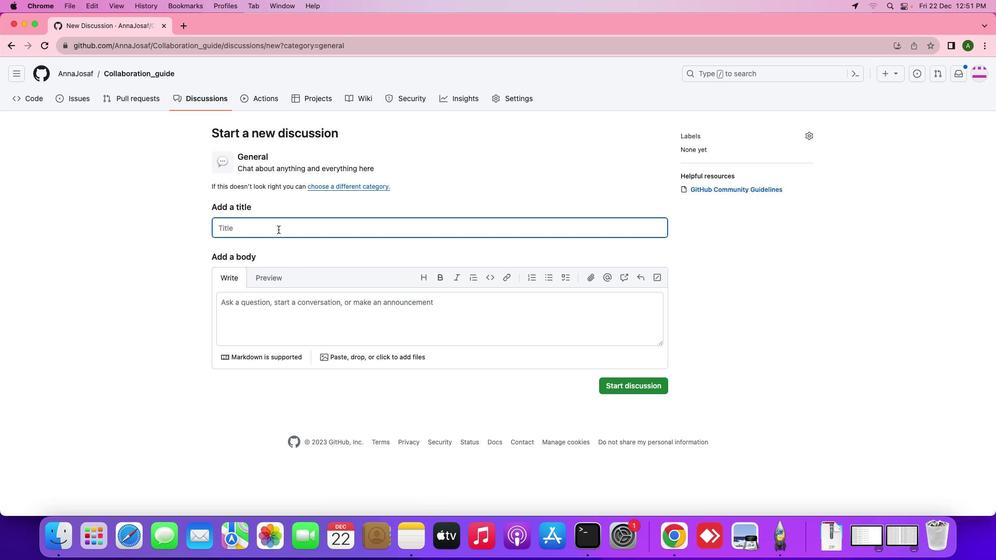 
Action: Mouse moved to (277, 228)
Screenshot: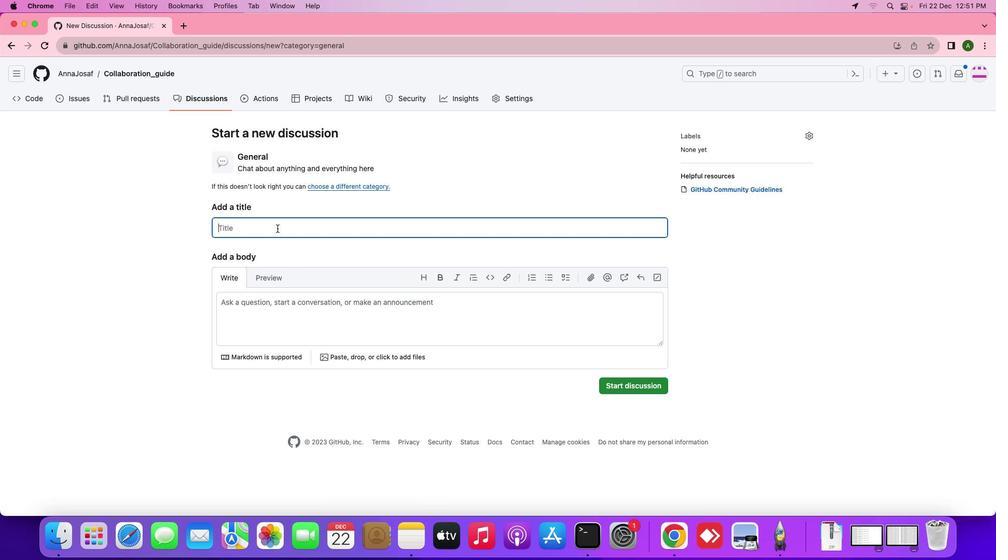 
Action: Key pressed Key.shift_r'E''n''c''o''u''r''a''g''e'Key.shift_r'_''a''s''y''n''c''h''r''o''n''o''u''s'Key.spaceKey.backspaceKey.shift_r'_''c''o''m''m''u''n''i''v''a'Key.backspaceKey.backspace'c''a''t''i''o''n'
Screenshot: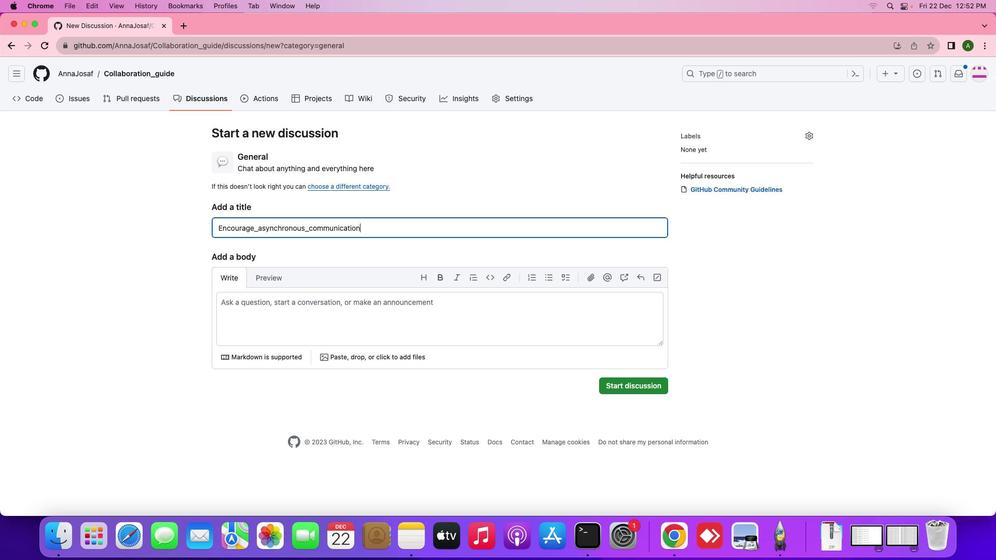 
Action: Mouse moved to (633, 386)
Screenshot: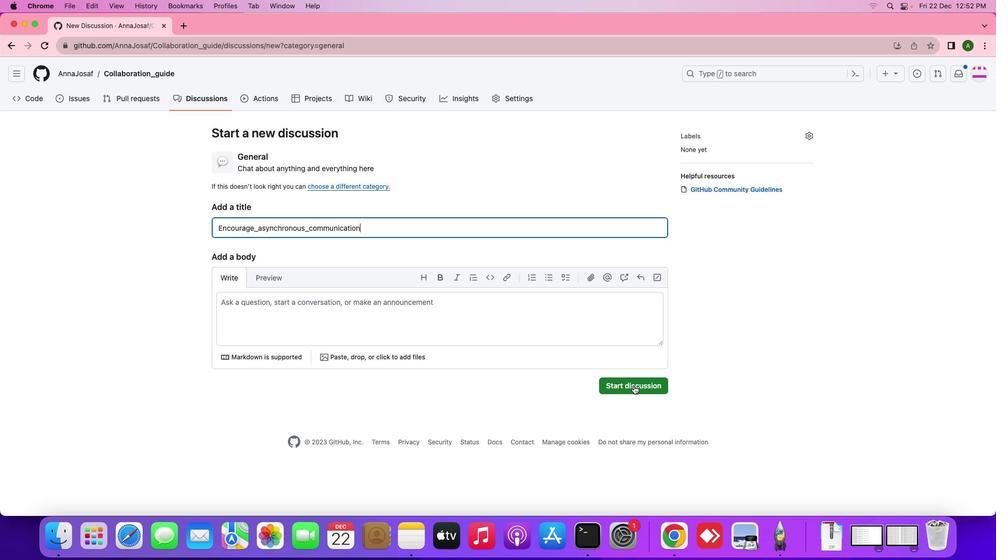 
Action: Mouse pressed left at (633, 386)
Screenshot: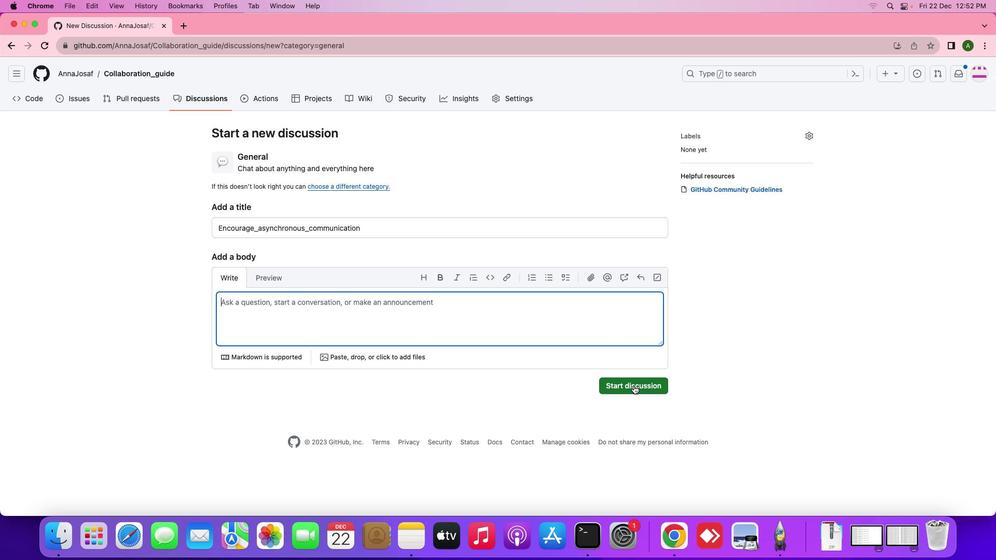 
Action: Mouse moved to (386, 312)
Screenshot: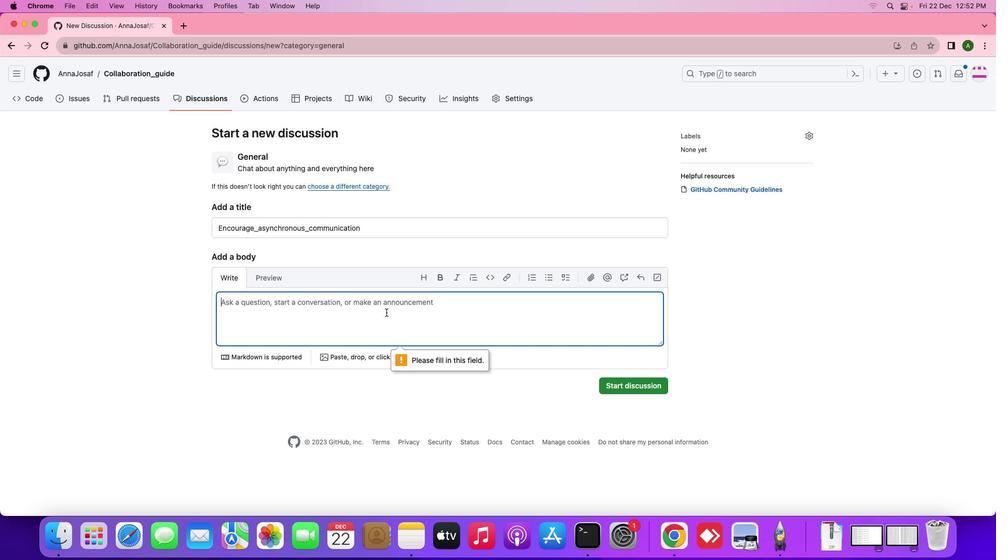 
Action: Mouse pressed left at (386, 312)
Screenshot: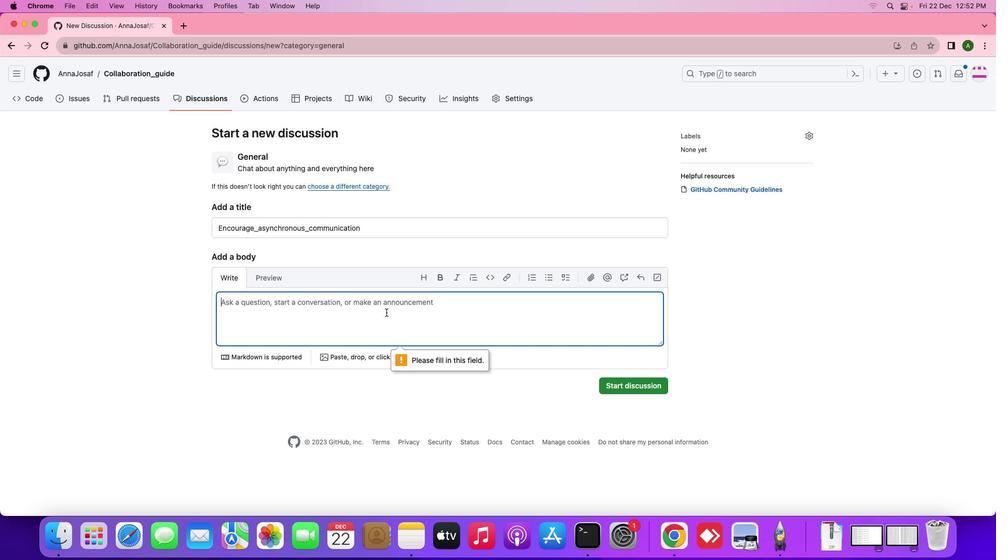 
Action: Mouse moved to (384, 313)
Screenshot: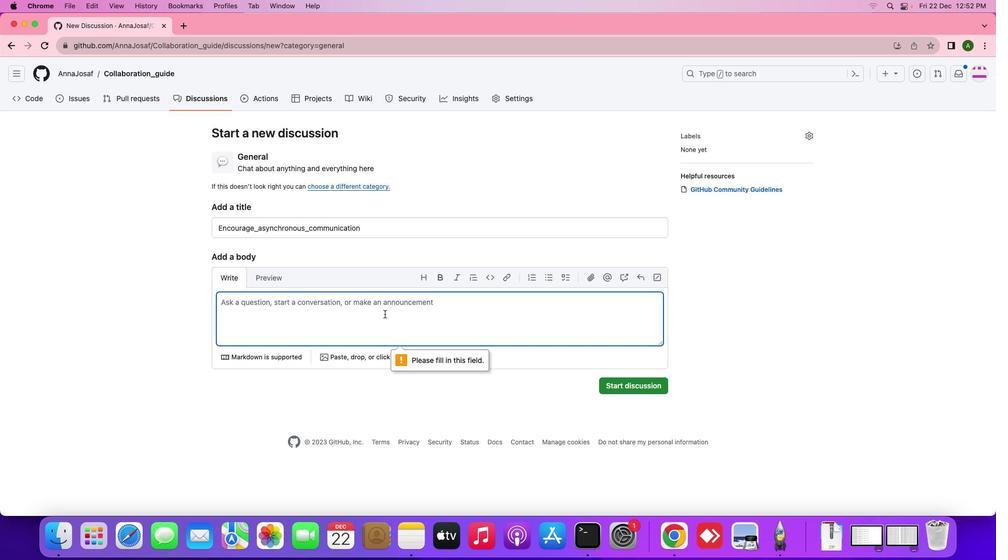 
Action: Key pressed Key.shift_r'_'Key.backspace'-'Key.backspaceKey.shift_r'B''a''s''i''c''a''l''l''y'Key.spaceKey.shift_r'A''s''y''n''c''h''r''o''n''o''u''s'Key.space'c''o''m''m''u''n''i''c''a''t''i''o''n'Key.space'a''l''l''o''w''s'Key.space'c''o''n''t''r''i''b''u''t''o''r''s'Key.space'a''n''d'Key.space'u''s''e''r''s'Key.space't''o'Key.space'p''a''r''t''i''c''i''p''a''t''e'Key.space'a''t'Key.space't''h''e''i''r'Key.space'o''w''n'Key.space'p''a''c''e'Key.space'r''e''g''a''r''d''l''e''s''s'Key.space'o''f'Key.space't''i''m''e'Key.space'z''o''n''e''s'Key.space'o''r'Key.space's''h''e''d''u''l''e''s'Key.spaceKey.backspaceKey.backspaceKey.backspaceKey.backspace'l''e''s'Key.spaceKey.backspaceKey.backspaceKey.backspaceKey.backspaceKey.backspaceKey.backspaceKey.backspaceKey.backspace's''c'Key.backspaceKey.backspace'c''h''e''f''u''l'Key.backspaceKey.backspaceKey.backspace'd''u''l''e''s'Key.space'.'
Screenshot: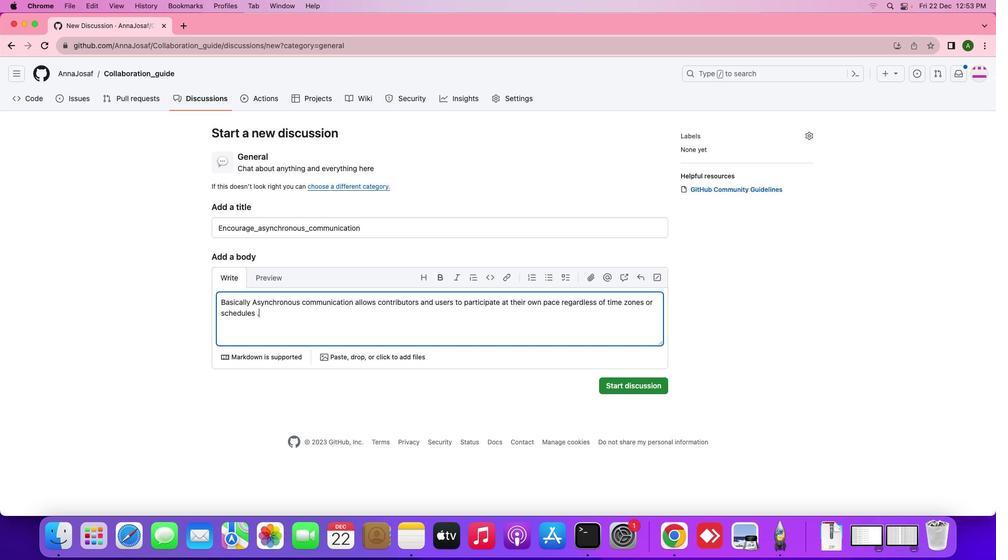
Action: Mouse moved to (621, 388)
Screenshot: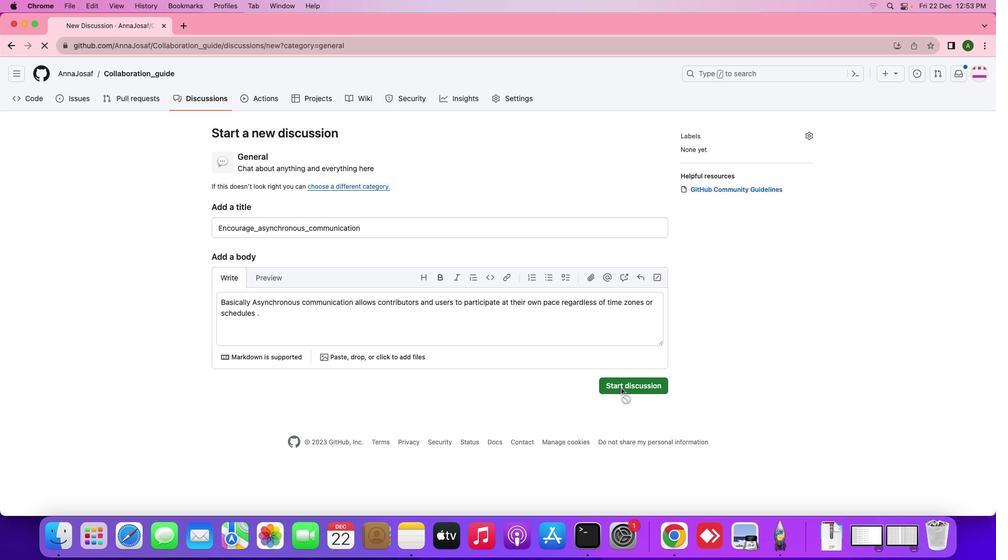 
Action: Mouse pressed left at (621, 388)
Screenshot: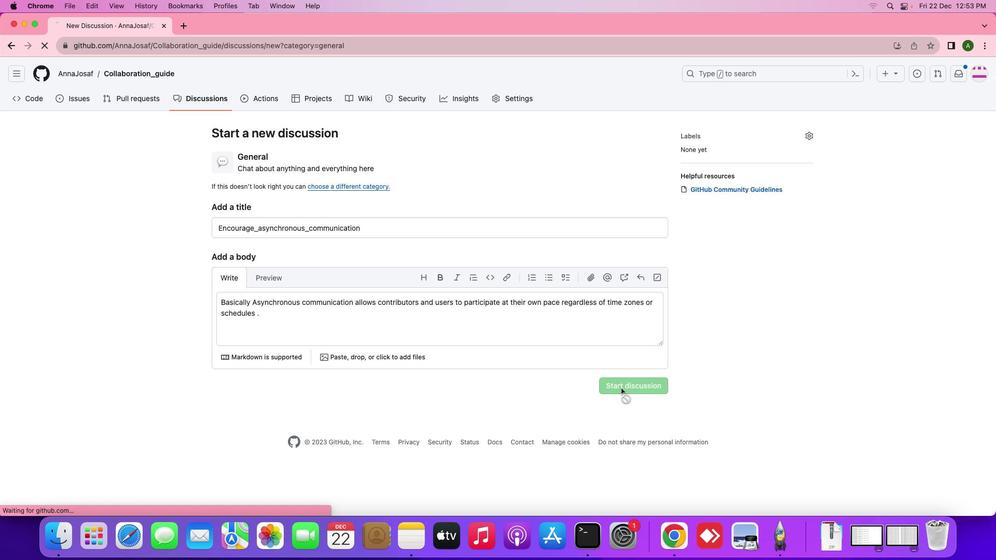 
Action: Mouse moved to (521, 359)
Screenshot: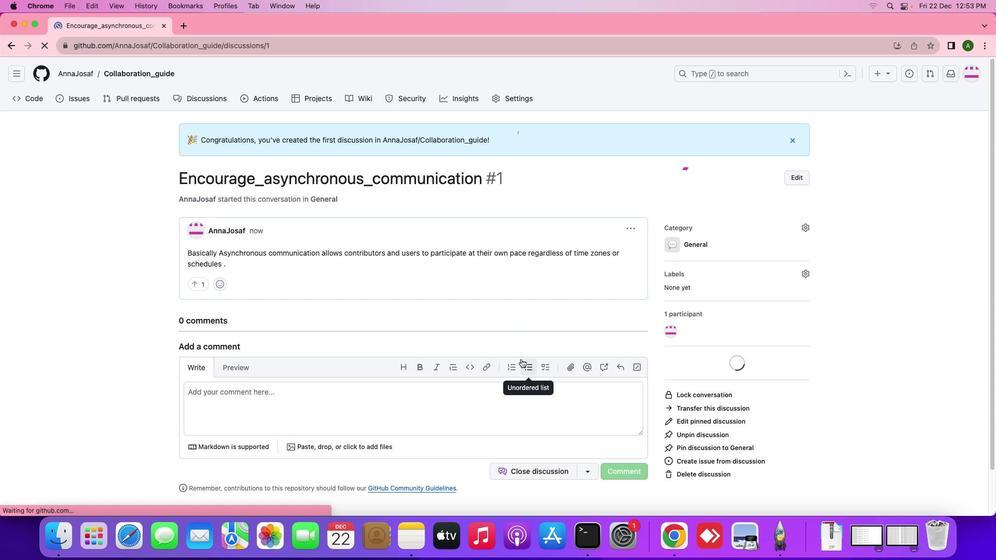 
Action: Mouse scrolled (521, 359) with delta (0, 0)
Screenshot: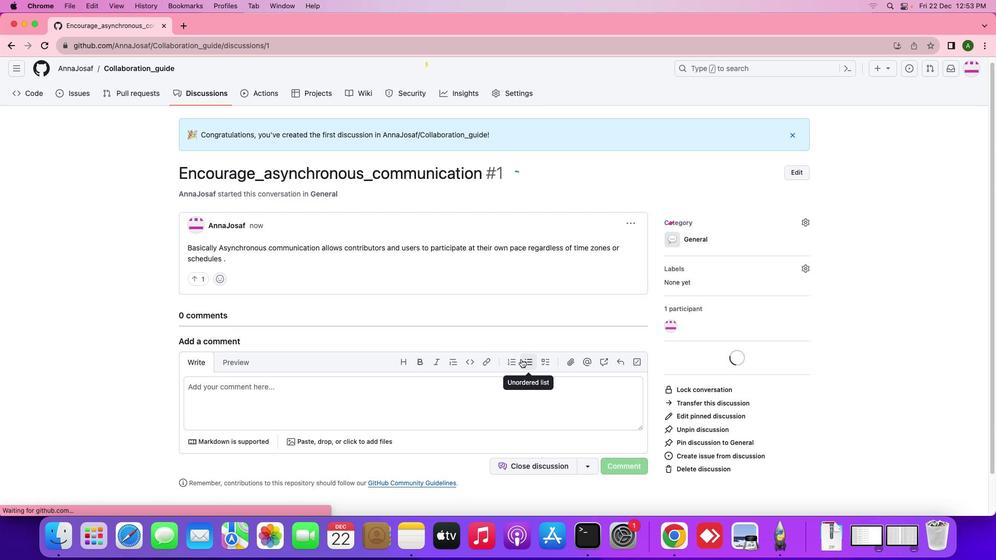 
Action: Mouse scrolled (521, 359) with delta (0, 0)
Screenshot: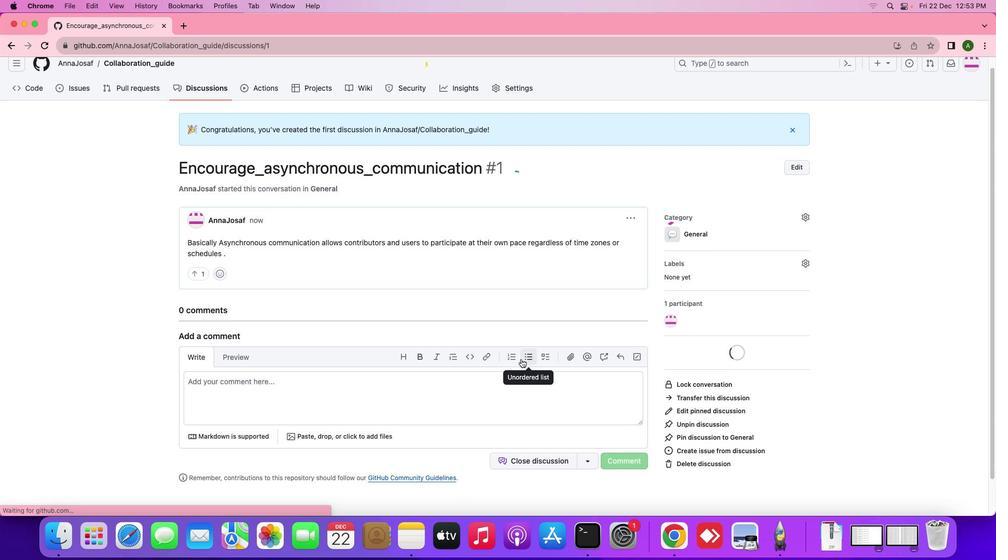 
Action: Mouse scrolled (521, 359) with delta (0, 0)
Screenshot: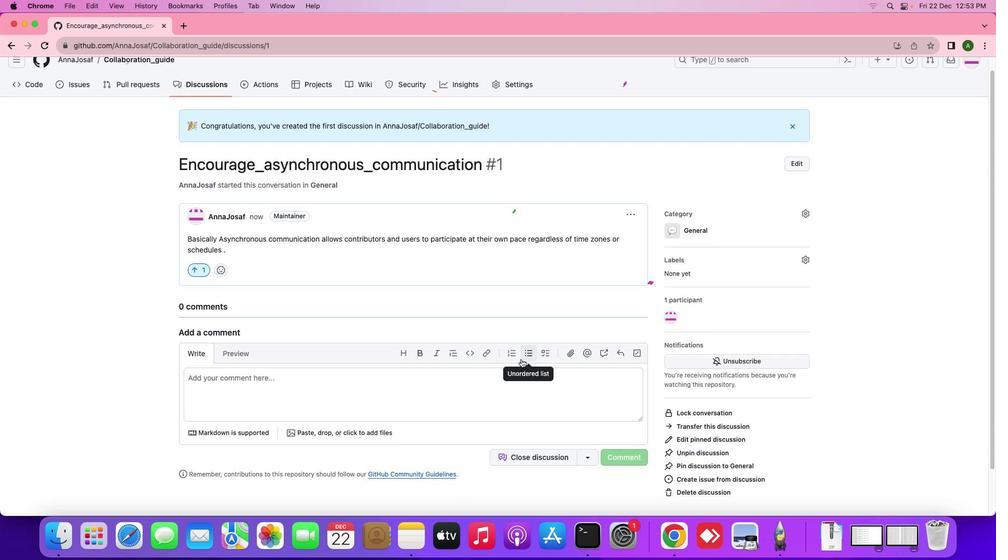 
Action: Mouse scrolled (521, 359) with delta (0, 0)
Screenshot: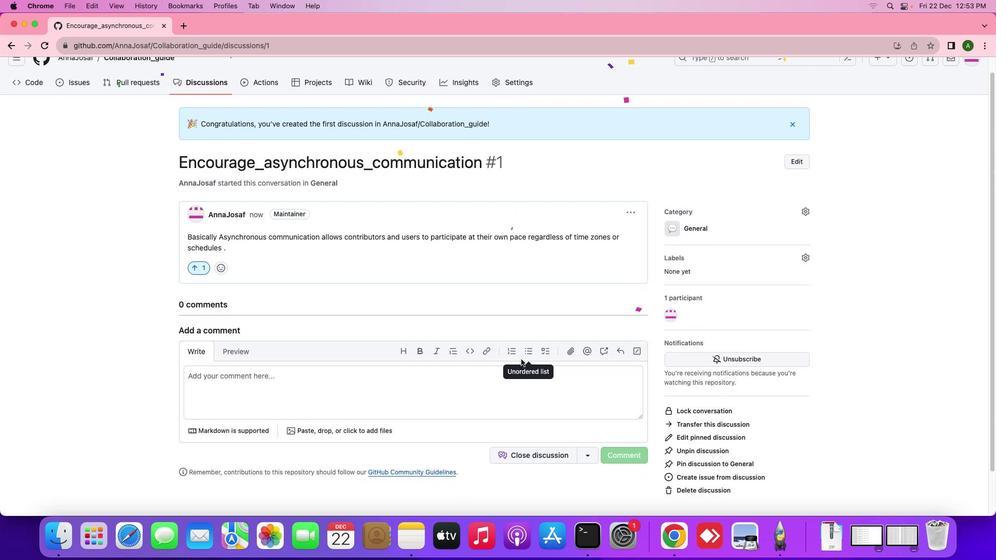 
Action: Mouse moved to (417, 396)
Screenshot: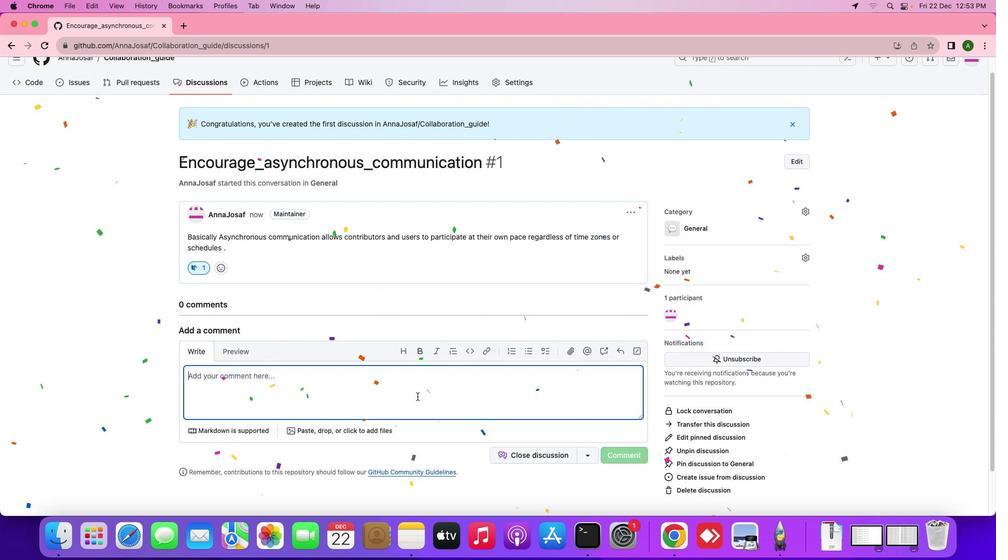 
Action: Mouse pressed left at (417, 396)
Screenshot: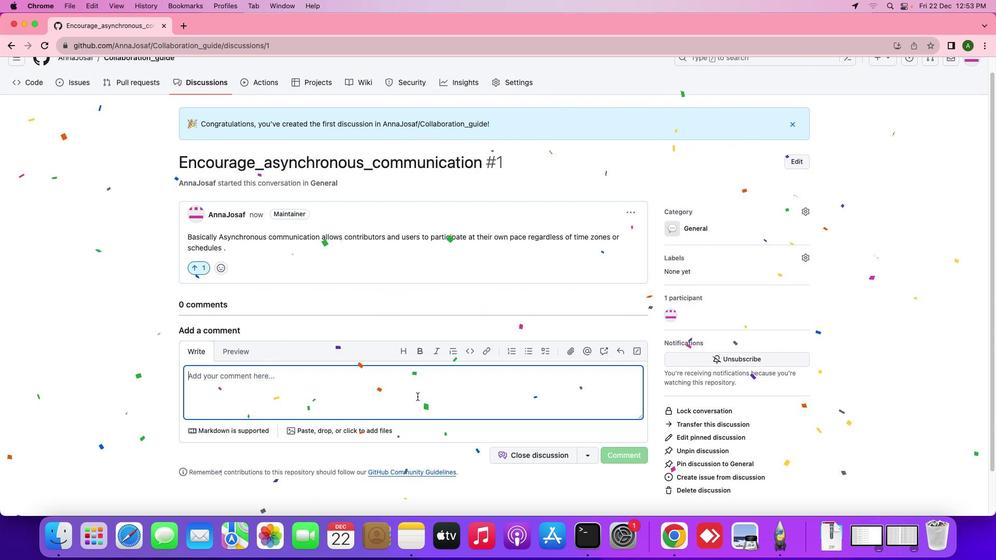 
Action: Mouse moved to (417, 395)
Screenshot: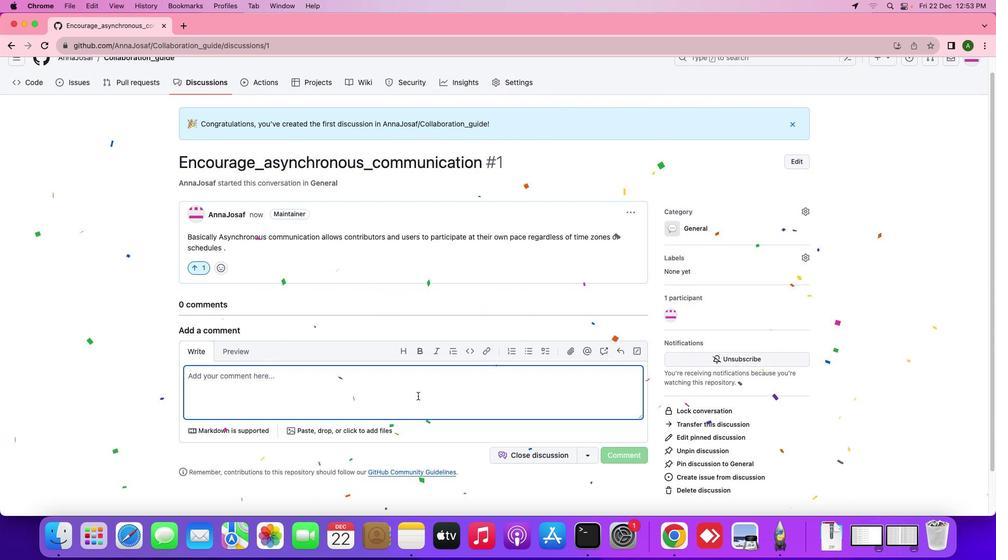 
Action: Key pressed Key.shift_r'_'Key.backspaceKey.shift_r'D'Key.backspace'c''o''m''m''u''n''i''c''a''t''e'Key.space't''h''r'Key.backspace'e'Key.space'e'Key.backspace's'Key.backspace'a''p'Key.backspace's''y''n''c''h''r''o''n''o''u''s'Key.space'm''a''n''a''g''e'Key.space'd''e''s''c''u''s''s''i''o''n''s'Key.spaceKey.backspaceKey.backspaceKey.backspaceKey.backspaceKey.backspaceKey.backspaceKey.backspaceKey.backspaceKey.backspaceKey.backspaceKey.backspace'i''s''c''u''s''s''i''o''n''s'Key.spaceKey.backspace'.'
Screenshot: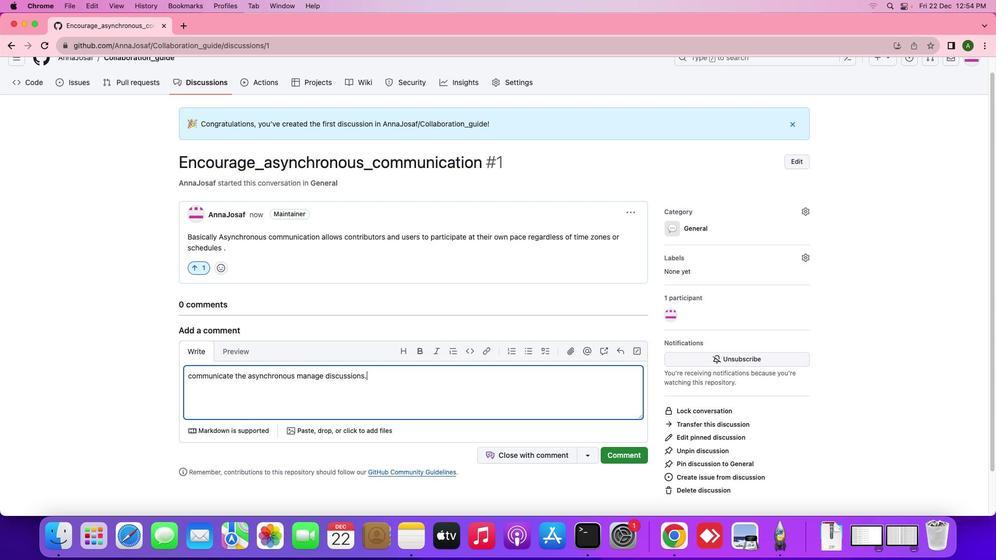
Action: Mouse moved to (629, 450)
Screenshot: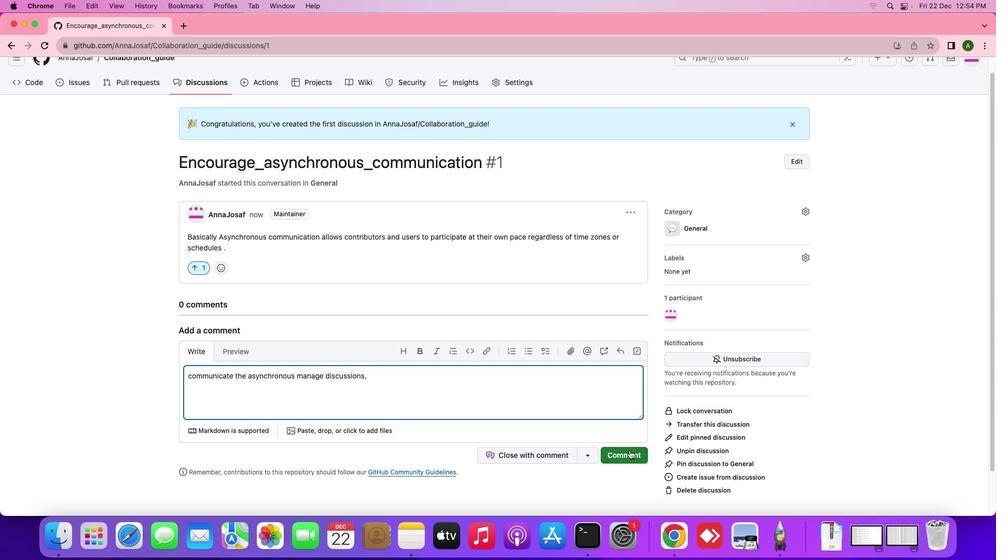 
Action: Mouse pressed left at (629, 450)
Screenshot: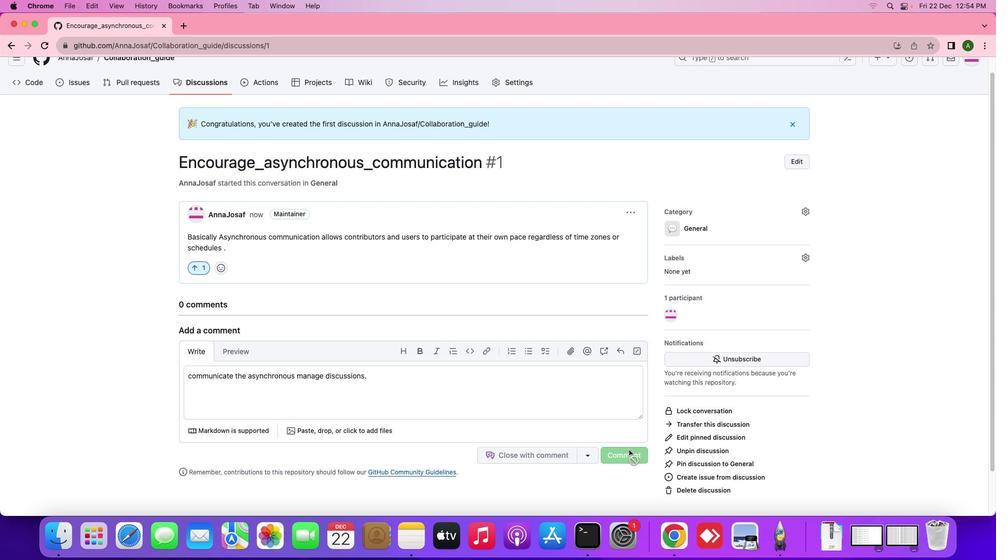 
Action: Mouse moved to (571, 395)
Screenshot: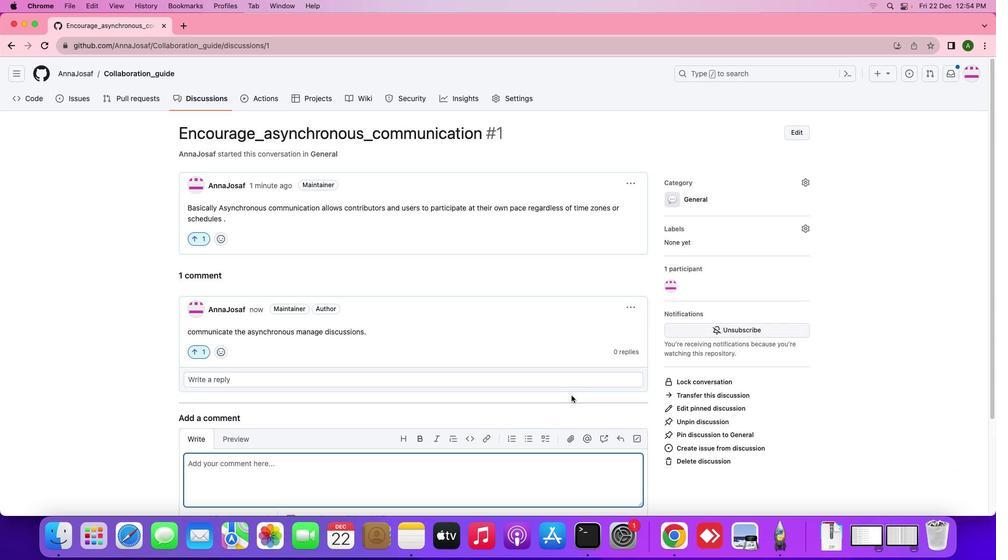 
Action: Mouse scrolled (571, 395) with delta (0, 0)
Screenshot: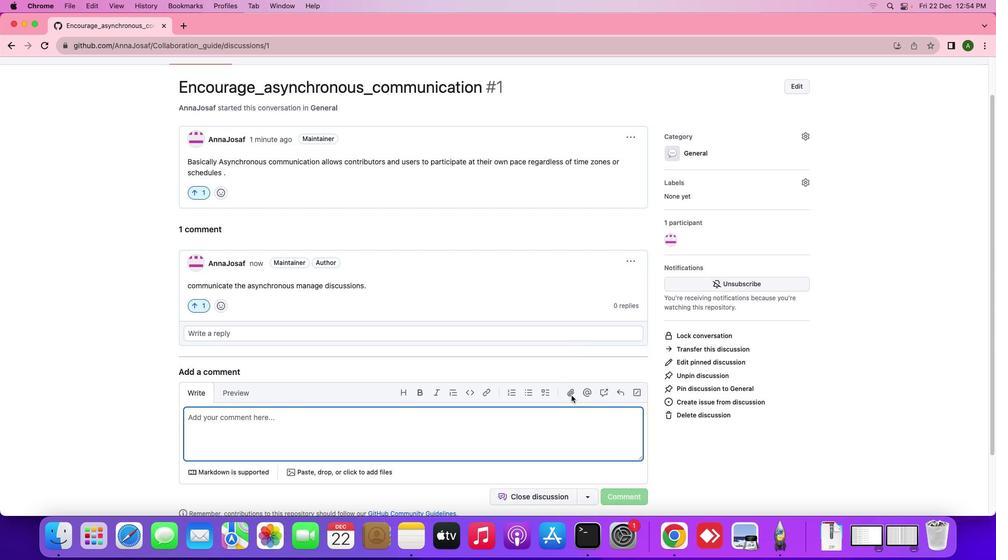 
Action: Mouse scrolled (571, 395) with delta (0, 0)
Screenshot: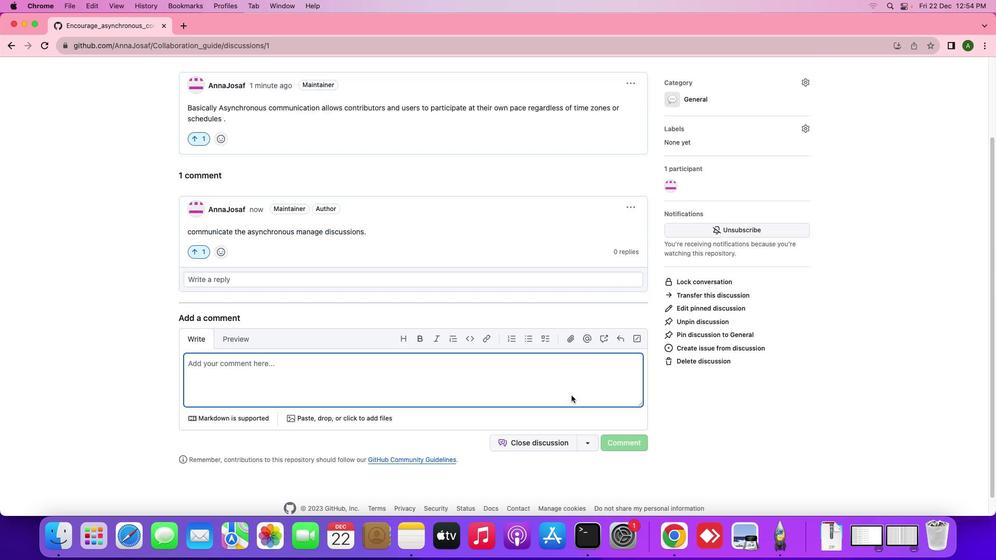 
Action: Mouse scrolled (571, 395) with delta (0, -1)
Screenshot: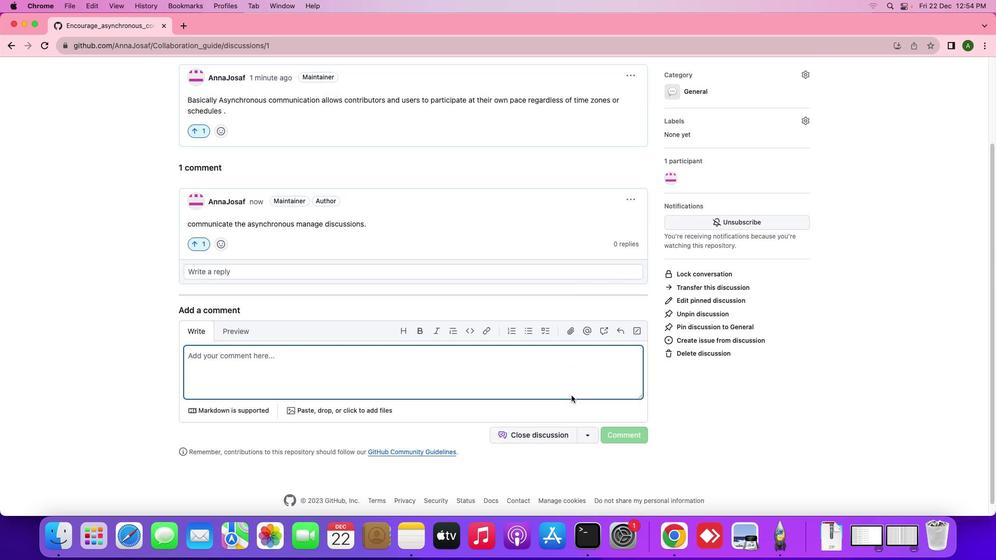 
Action: Mouse scrolled (571, 395) with delta (0, -1)
Screenshot: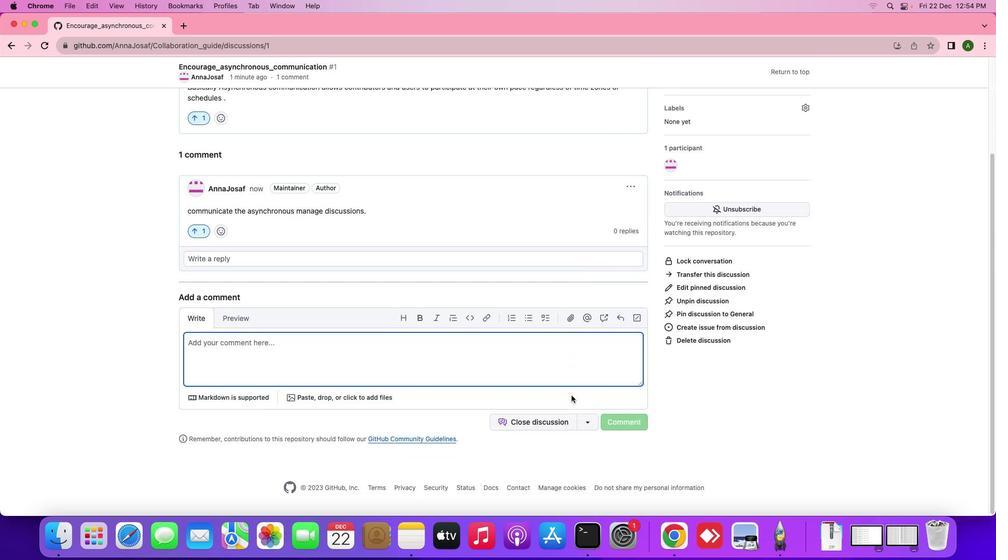 
Action: Mouse scrolled (571, 395) with delta (0, -2)
Screenshot: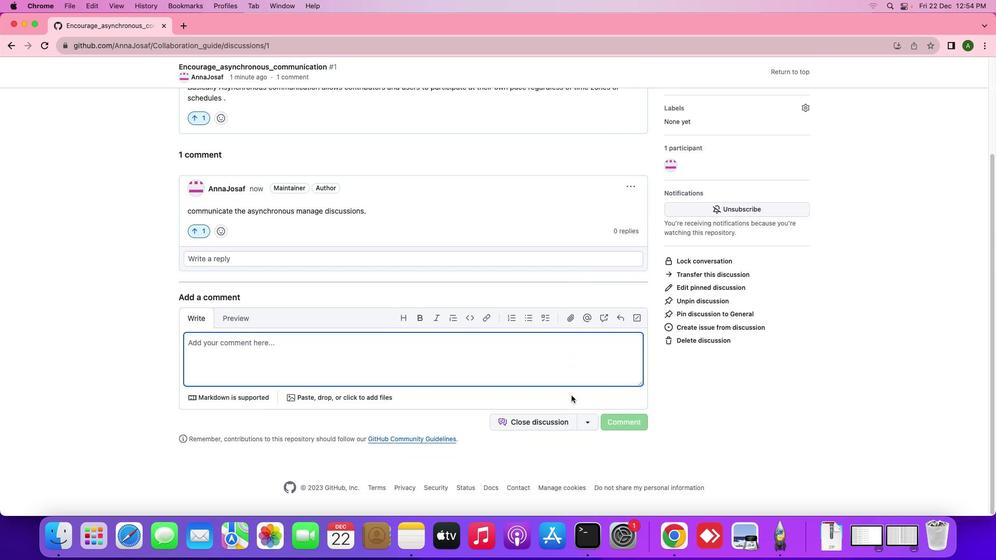 
Action: Mouse scrolled (571, 395) with delta (0, 0)
Screenshot: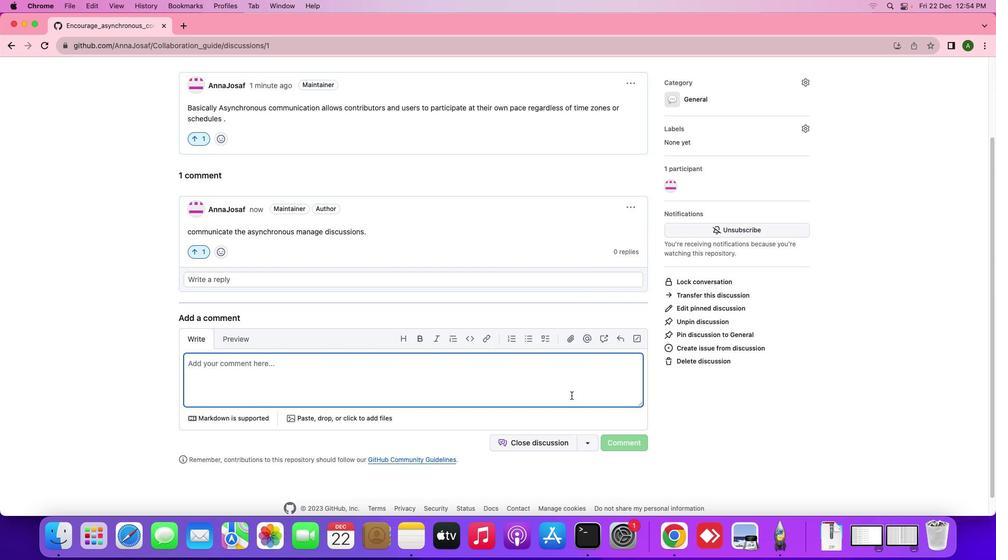 
Action: Mouse scrolled (571, 395) with delta (0, 0)
Screenshot: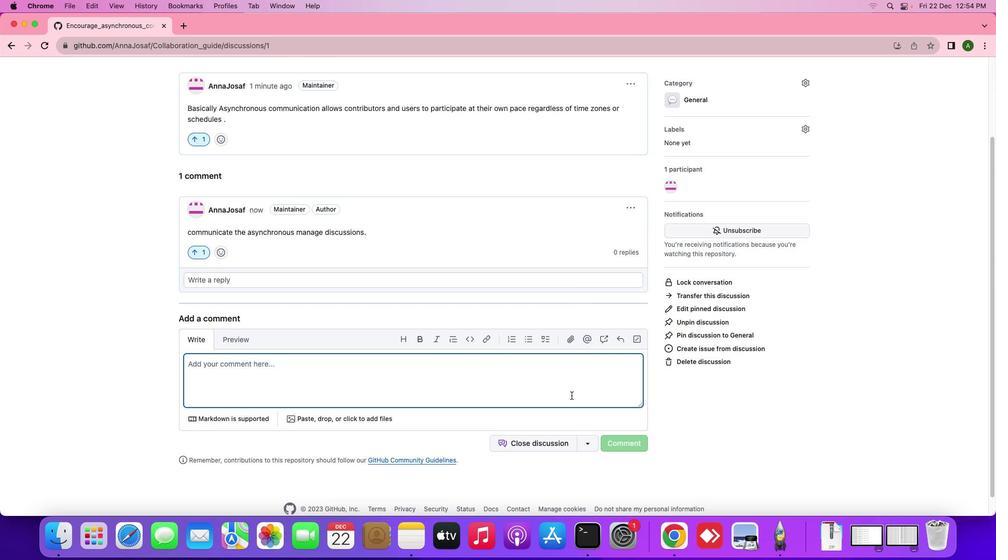 
Action: Mouse moved to (586, 391)
Screenshot: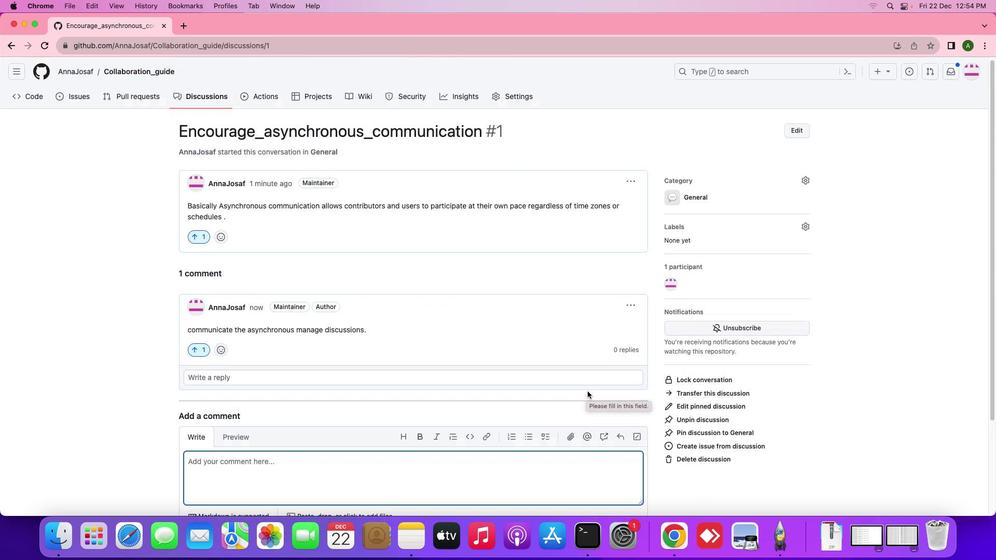 
Action: Mouse scrolled (586, 391) with delta (0, 0)
Screenshot: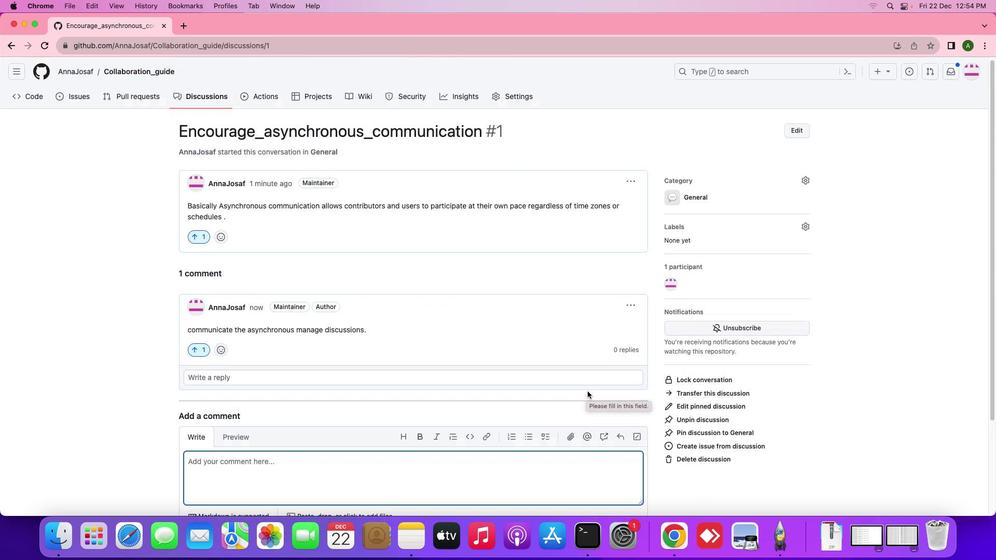 
Action: Mouse scrolled (586, 391) with delta (0, 0)
Screenshot: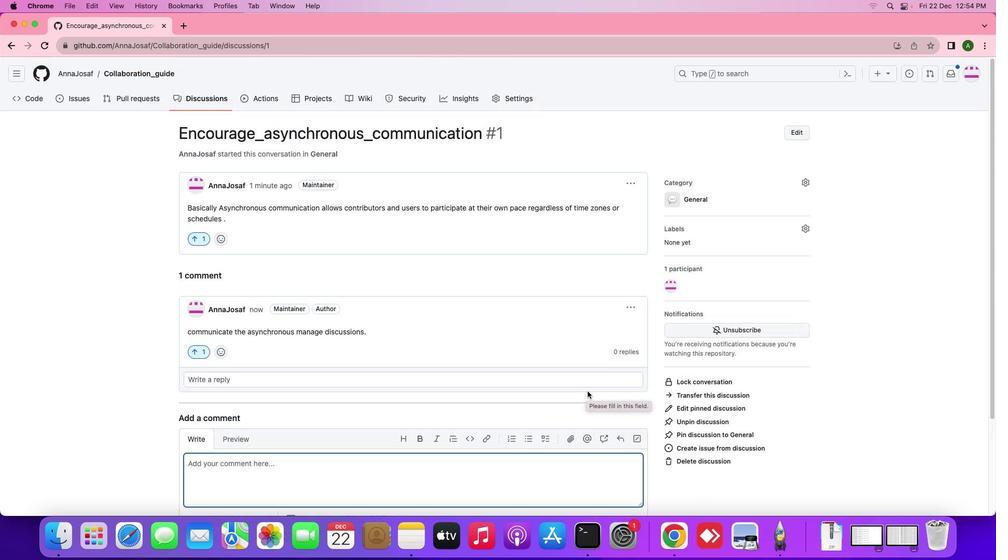 
Action: Mouse scrolled (586, 391) with delta (0, 1)
Screenshot: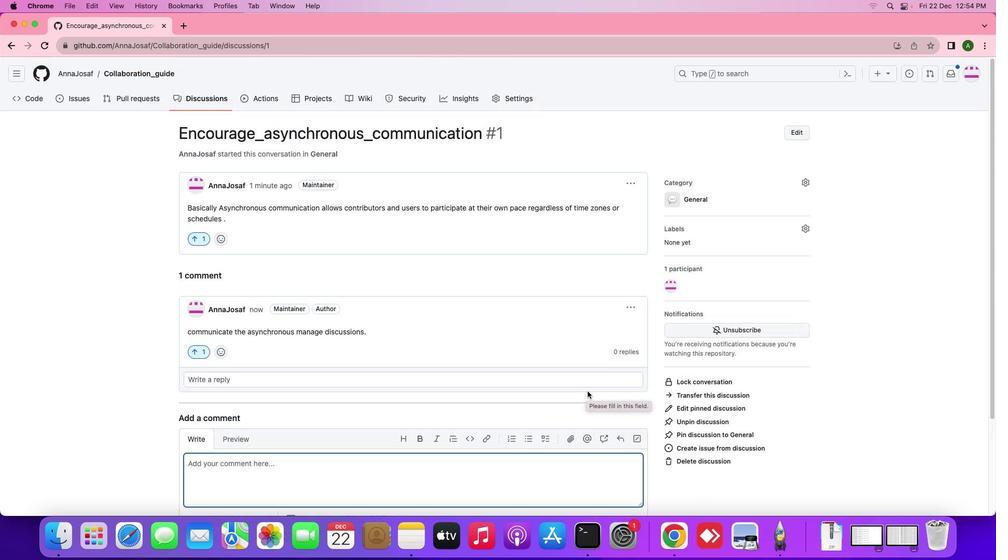
Action: Mouse scrolled (586, 391) with delta (0, 2)
Screenshot: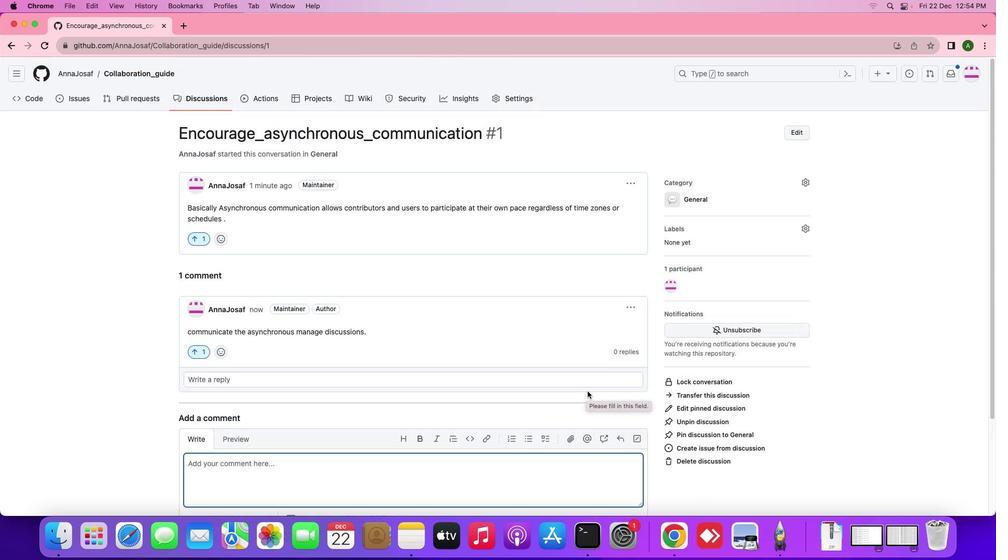 
Action: Mouse moved to (586, 391)
Screenshot: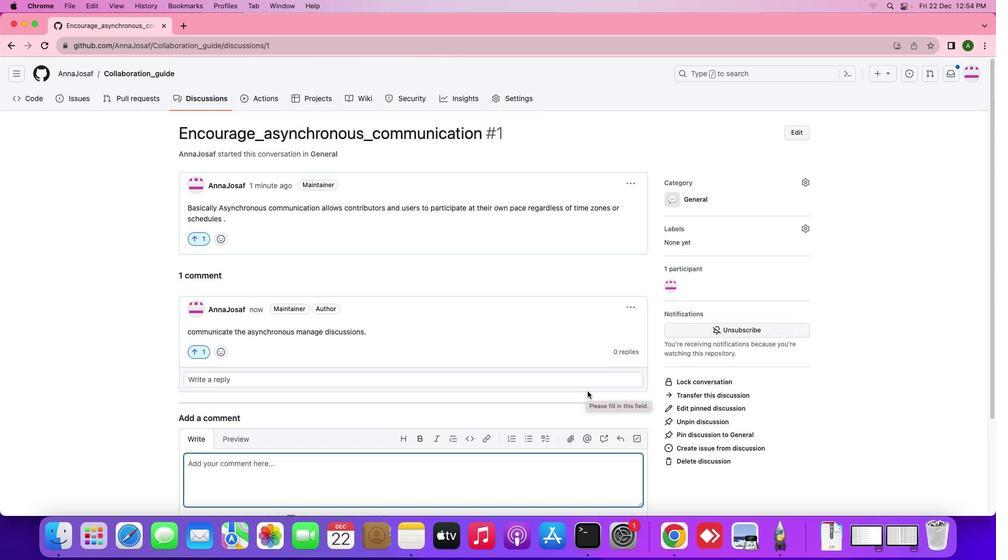 
Action: Mouse scrolled (586, 391) with delta (0, 3)
Screenshot: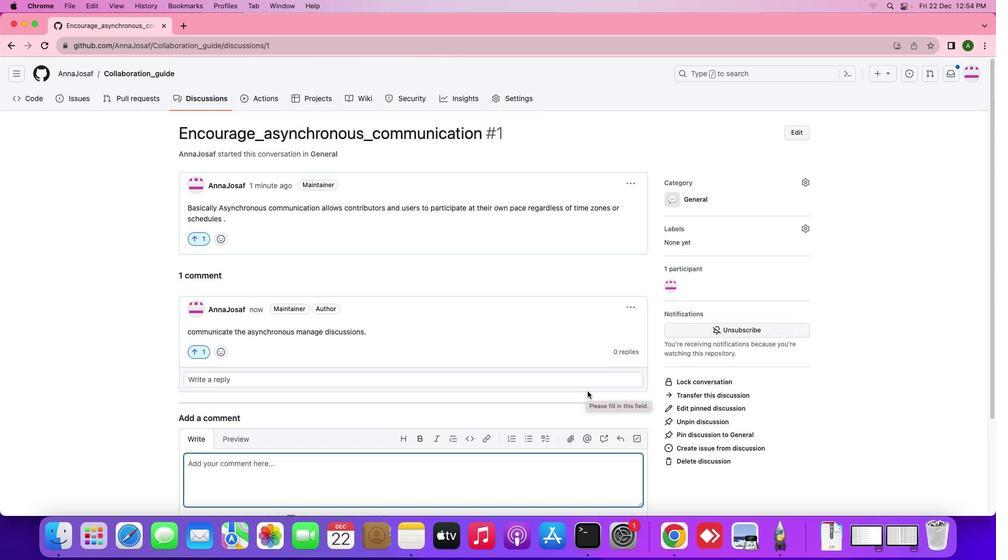 
Action: Mouse moved to (586, 391)
Screenshot: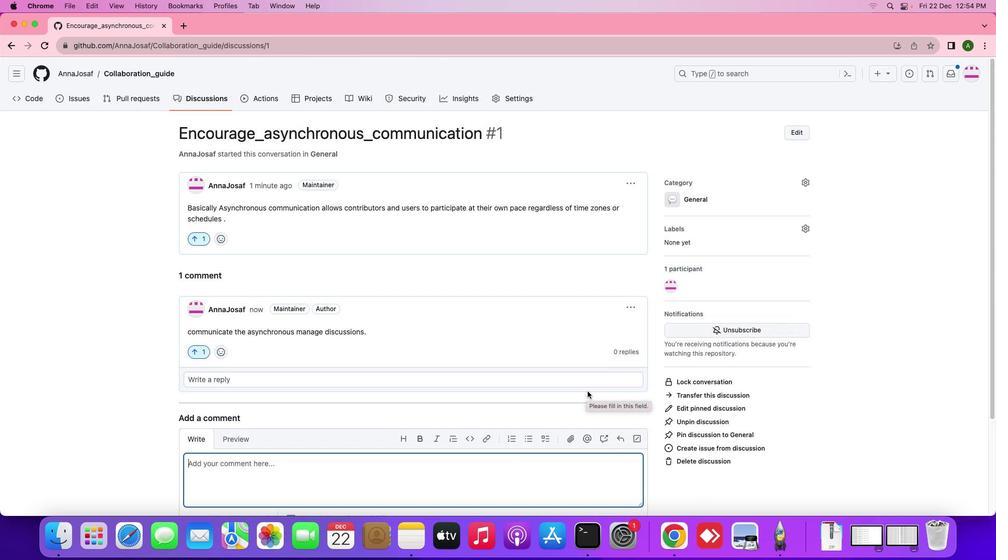 
Action: Mouse scrolled (586, 391) with delta (0, 3)
Screenshot: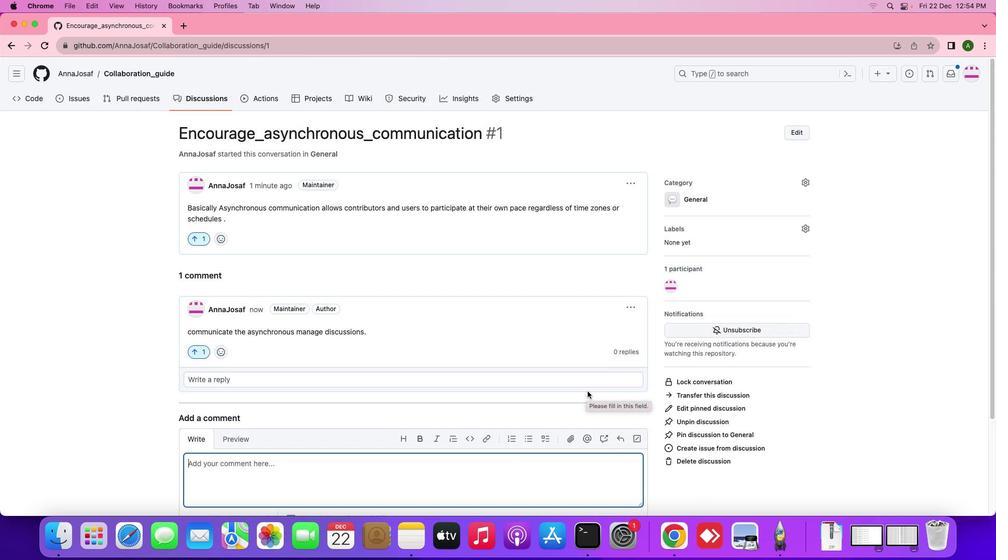 
Action: Mouse moved to (587, 391)
Screenshot: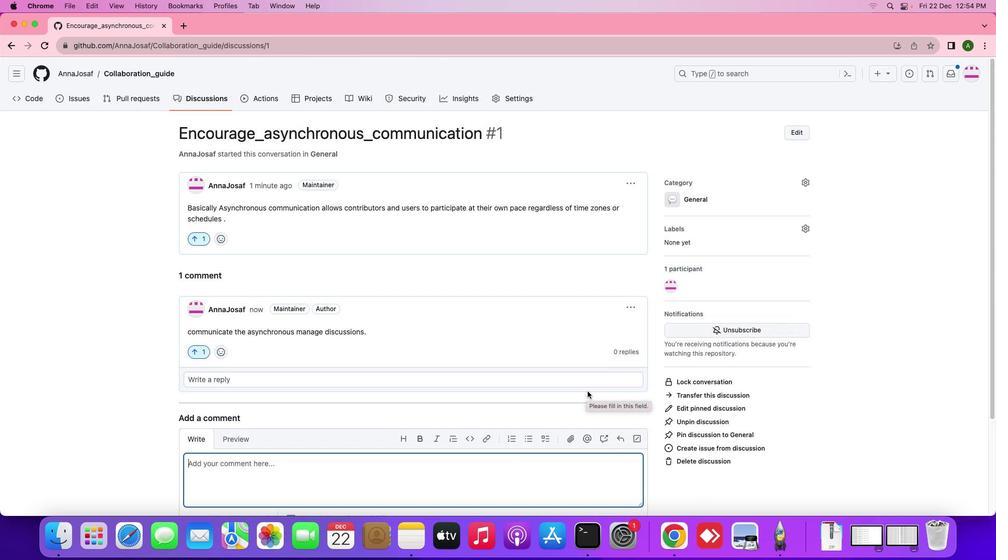
Action: Mouse scrolled (587, 391) with delta (0, 3)
Screenshot: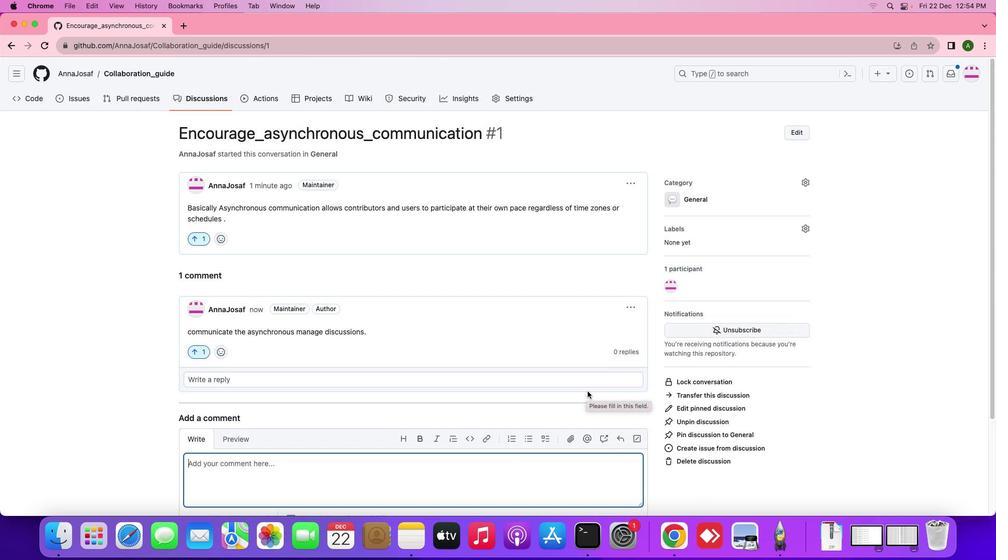 
Action: Mouse moved to (587, 391)
Screenshot: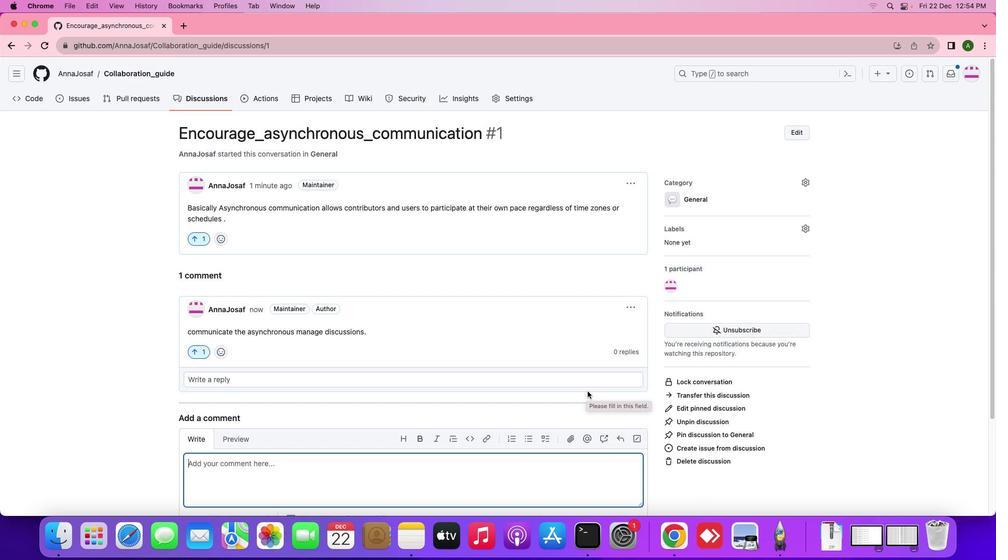 
